 Task: Look for space in Lenbe, Haiti from 12th  August, 2023 to 15th August, 2023 for 3 adults in price range Rs.12000 to Rs.16000. Place can be entire place with 2 bedrooms having 3 beds and 1 bathroom. Property type can be house, flat, guest house. Booking option can be shelf check-in. Required host language is English.
Action: Mouse moved to (435, 59)
Screenshot: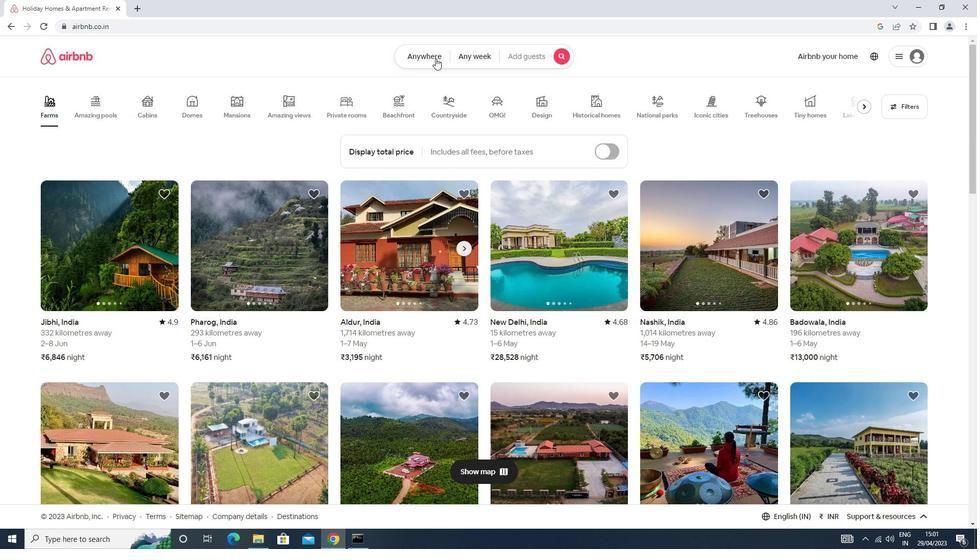 
Action: Mouse pressed left at (435, 59)
Screenshot: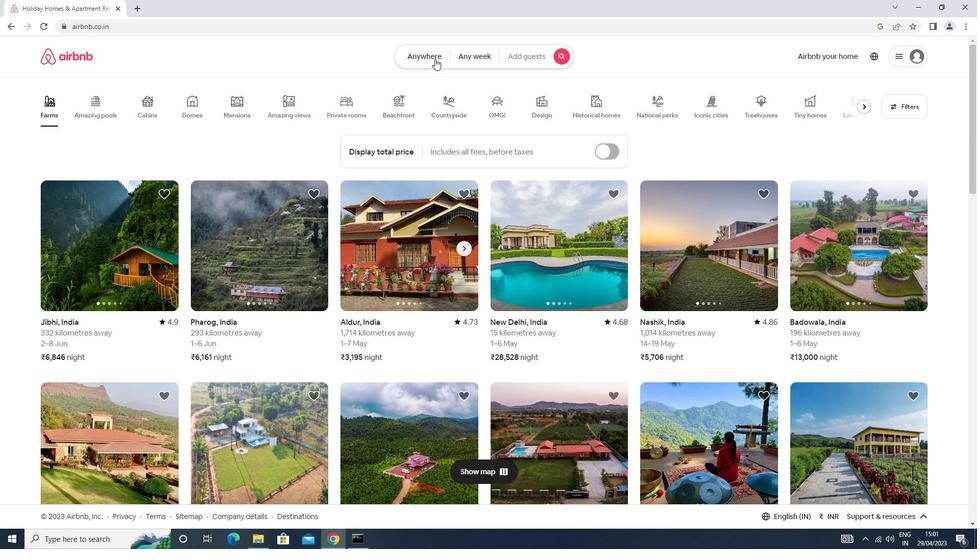 
Action: Mouse moved to (345, 100)
Screenshot: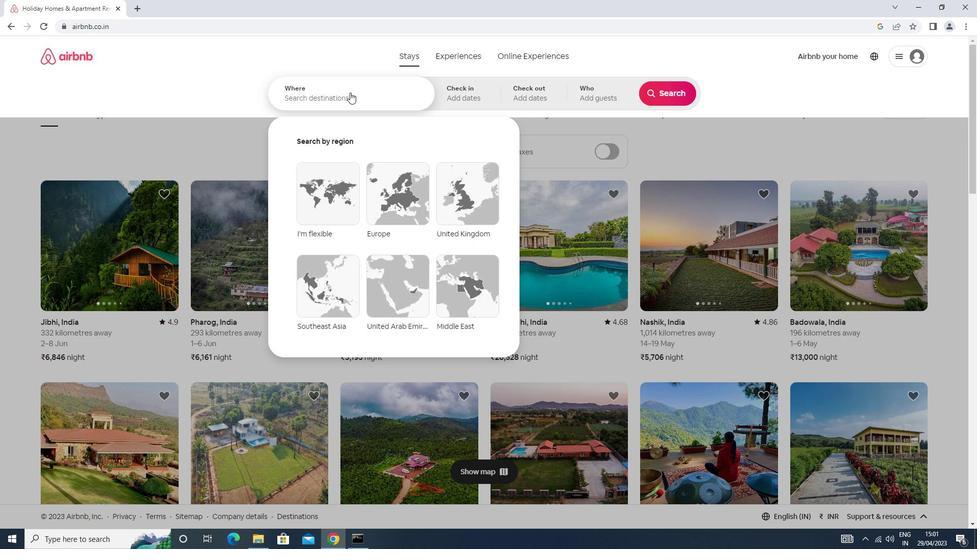 
Action: Mouse pressed left at (345, 100)
Screenshot: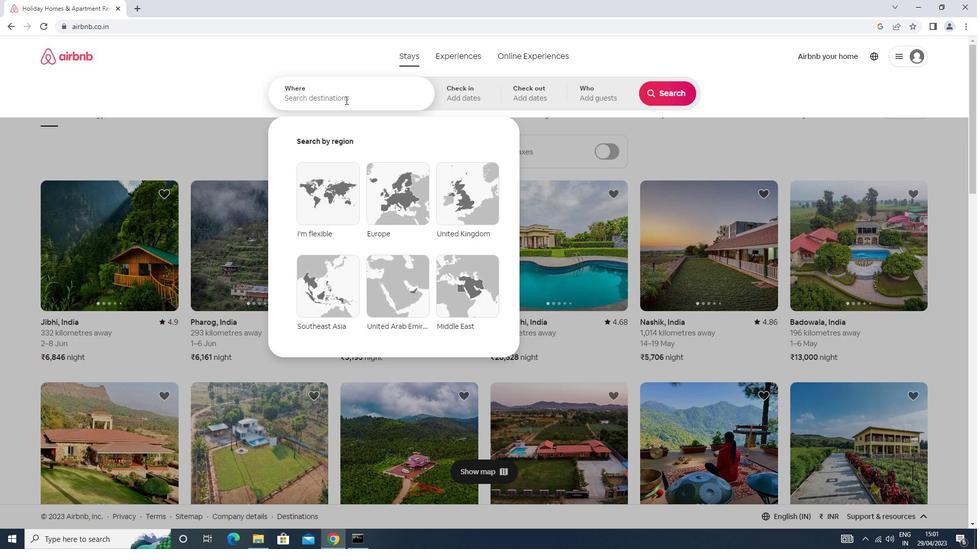 
Action: Mouse moved to (333, 96)
Screenshot: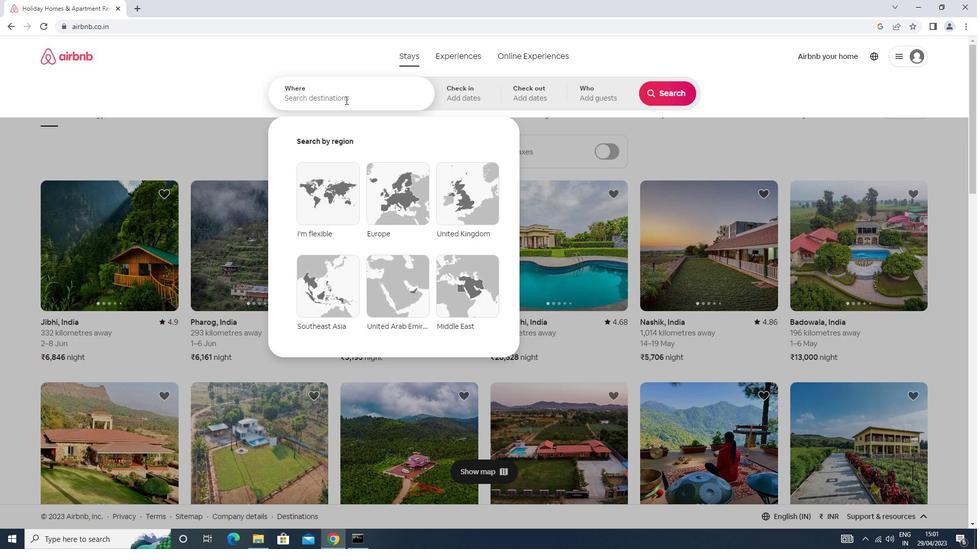 
Action: Key pressed <Key.caps_lock>l<Key.caps_lock>enbe<Key.down><Key.enter>
Screenshot: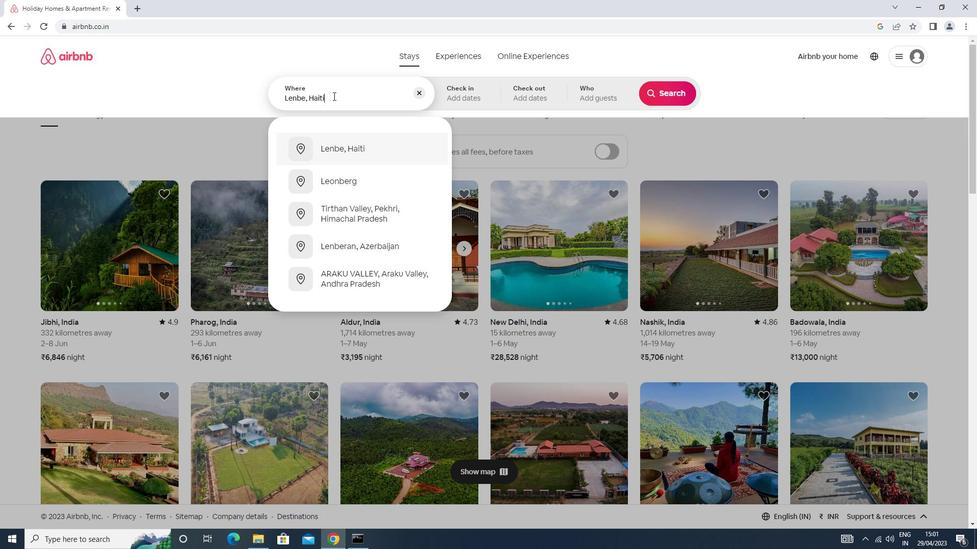 
Action: Mouse moved to (668, 178)
Screenshot: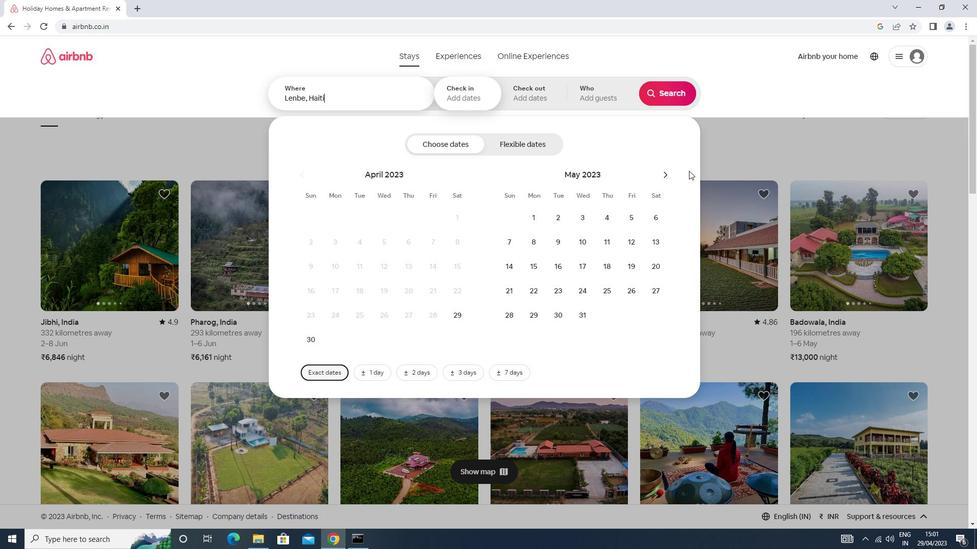 
Action: Mouse pressed left at (668, 178)
Screenshot: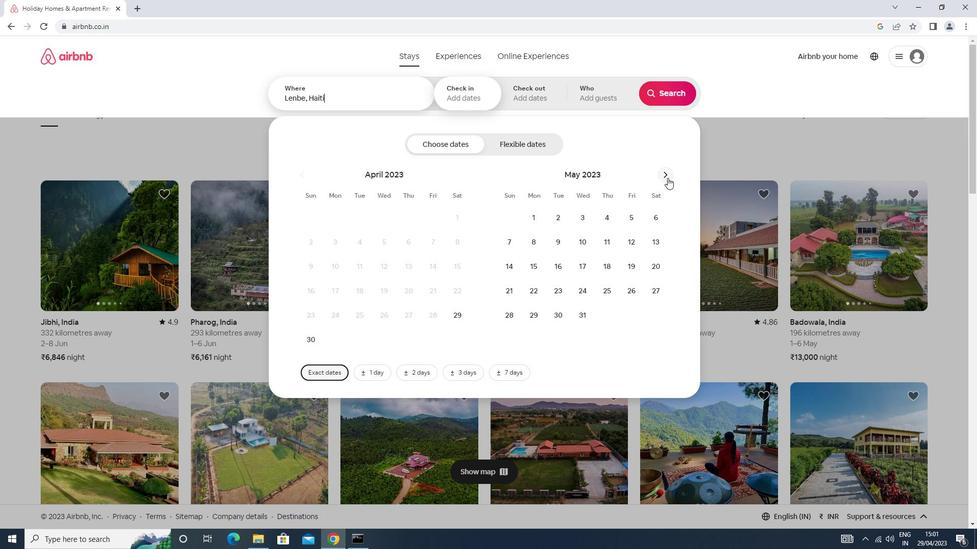 
Action: Mouse moved to (668, 176)
Screenshot: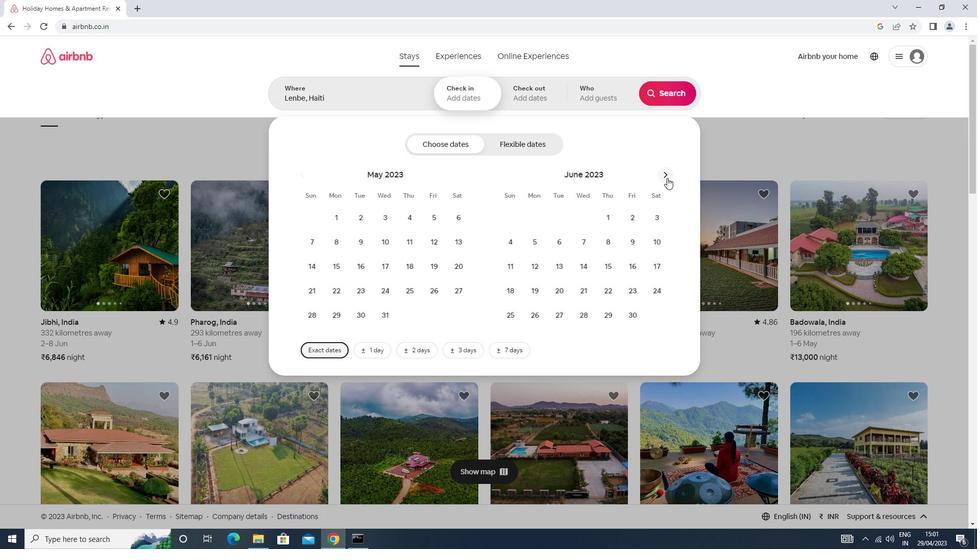 
Action: Mouse pressed left at (668, 176)
Screenshot: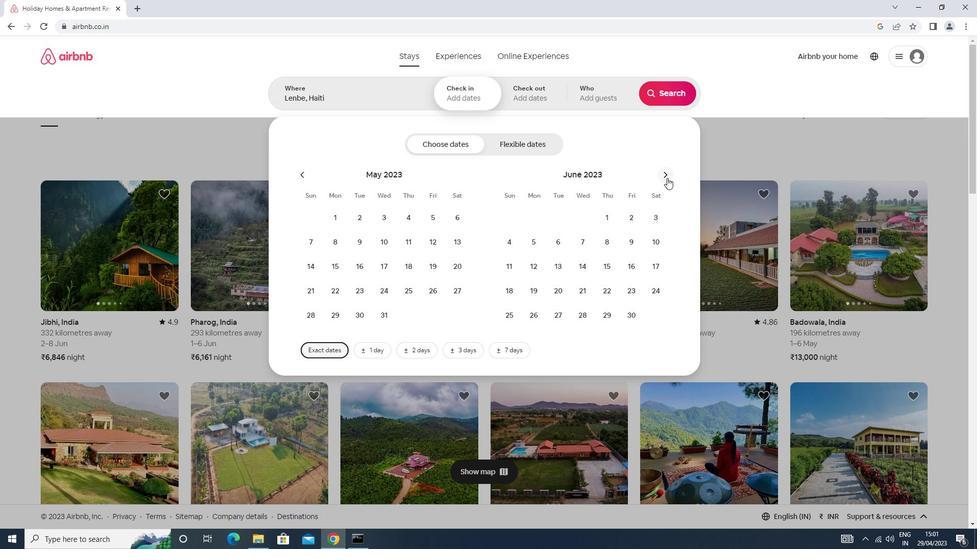 
Action: Mouse moved to (668, 176)
Screenshot: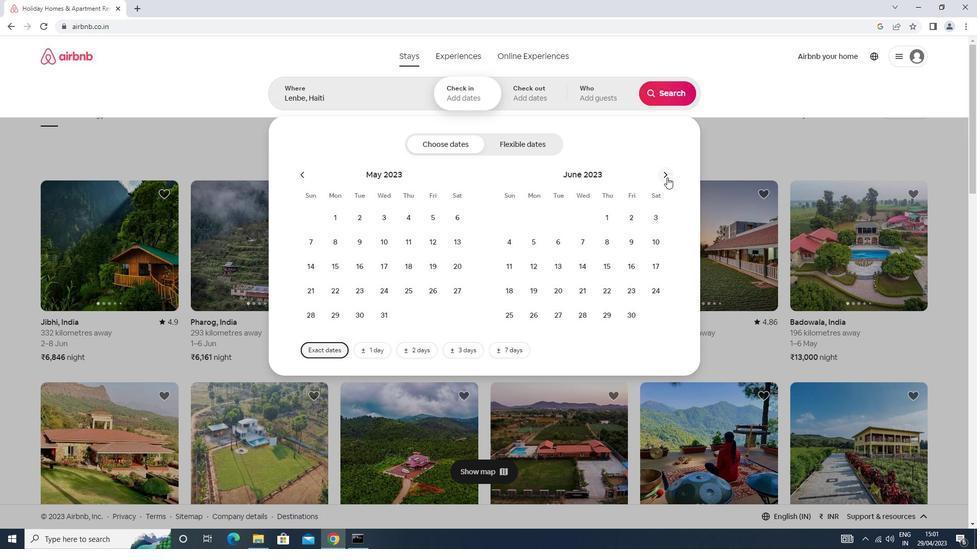 
Action: Mouse pressed left at (668, 176)
Screenshot: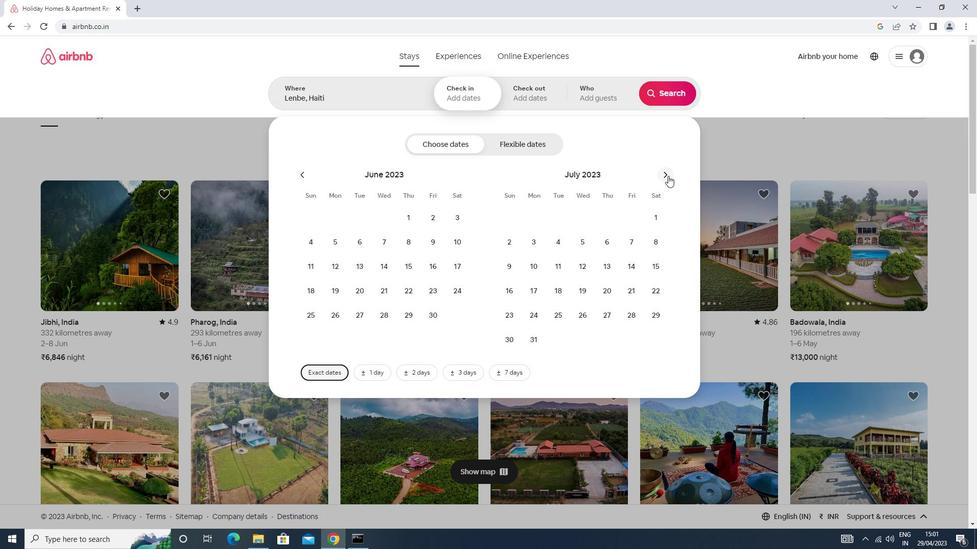 
Action: Mouse moved to (658, 236)
Screenshot: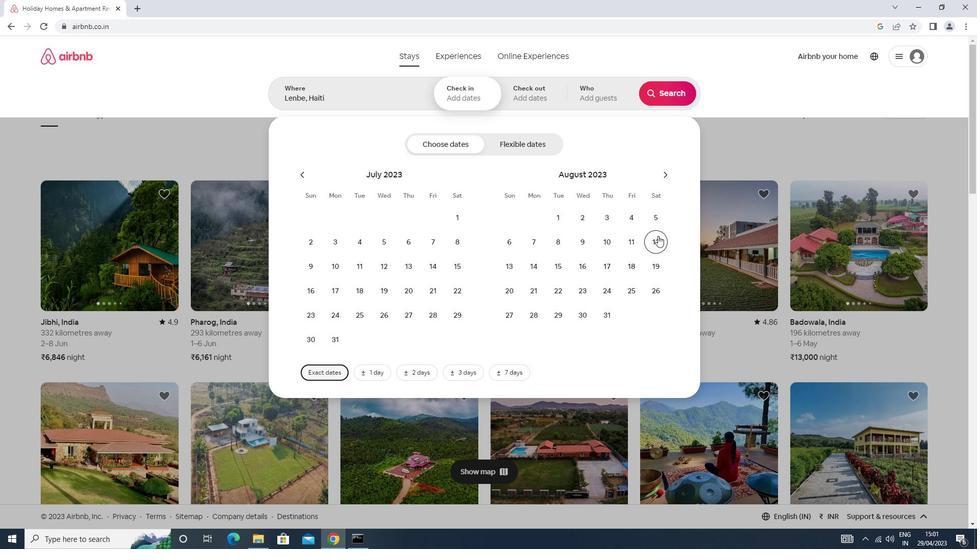 
Action: Mouse pressed left at (658, 236)
Screenshot: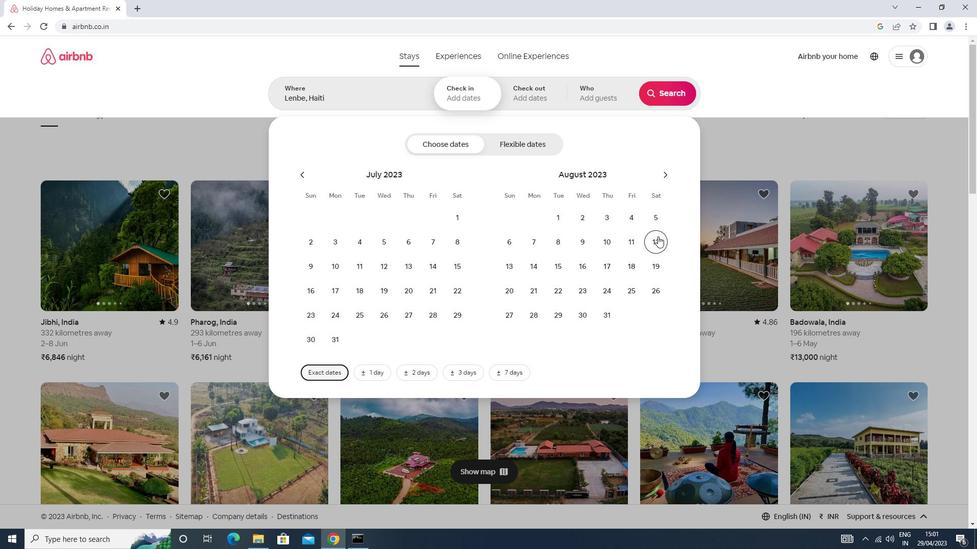 
Action: Mouse moved to (565, 261)
Screenshot: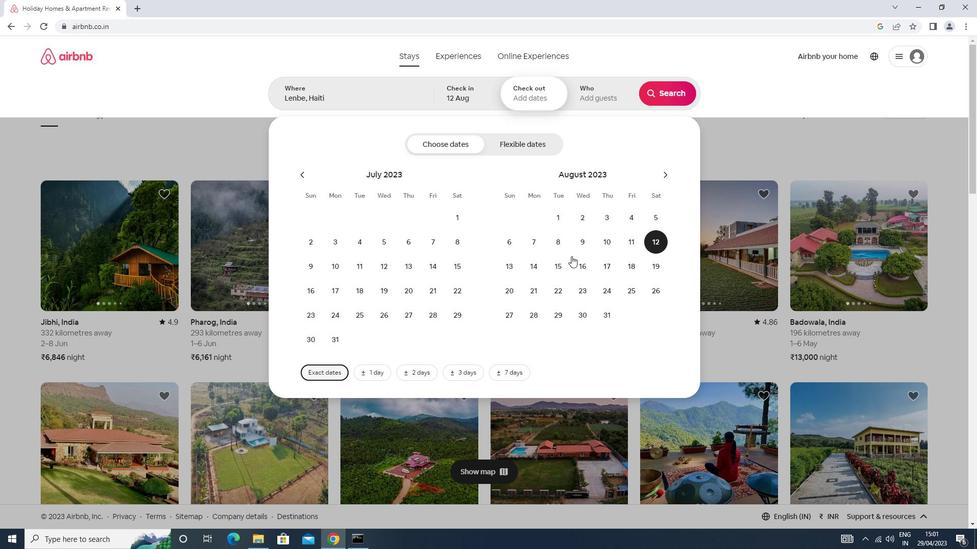 
Action: Mouse pressed left at (565, 261)
Screenshot: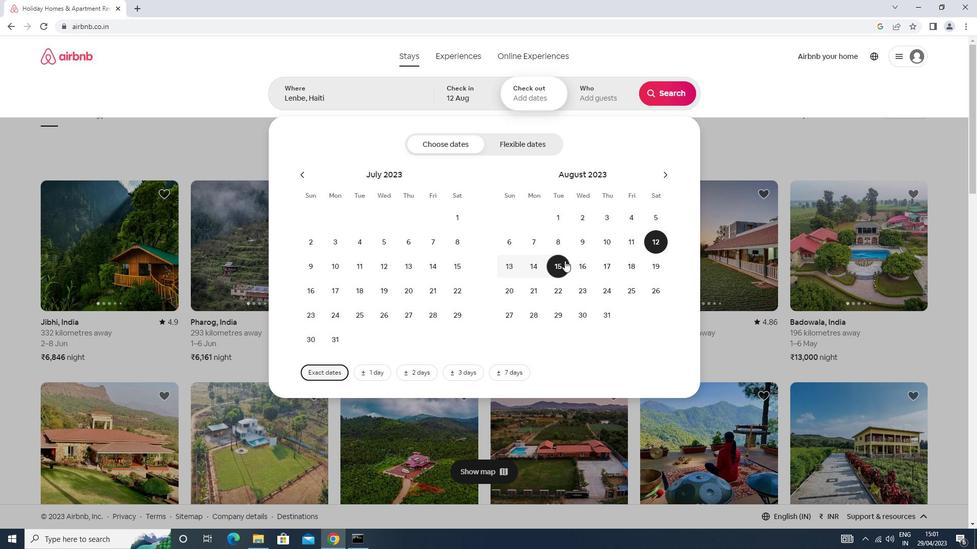 
Action: Mouse moved to (611, 100)
Screenshot: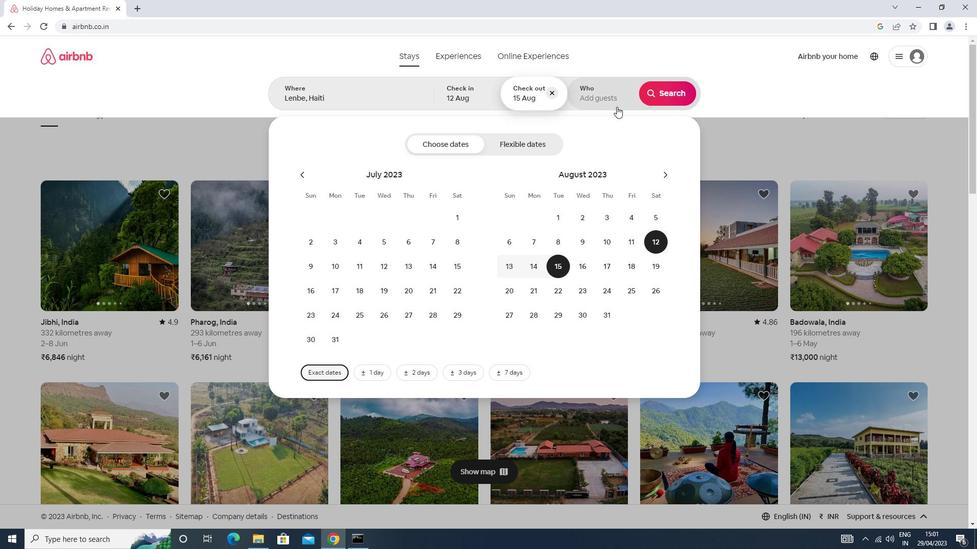 
Action: Mouse pressed left at (611, 100)
Screenshot: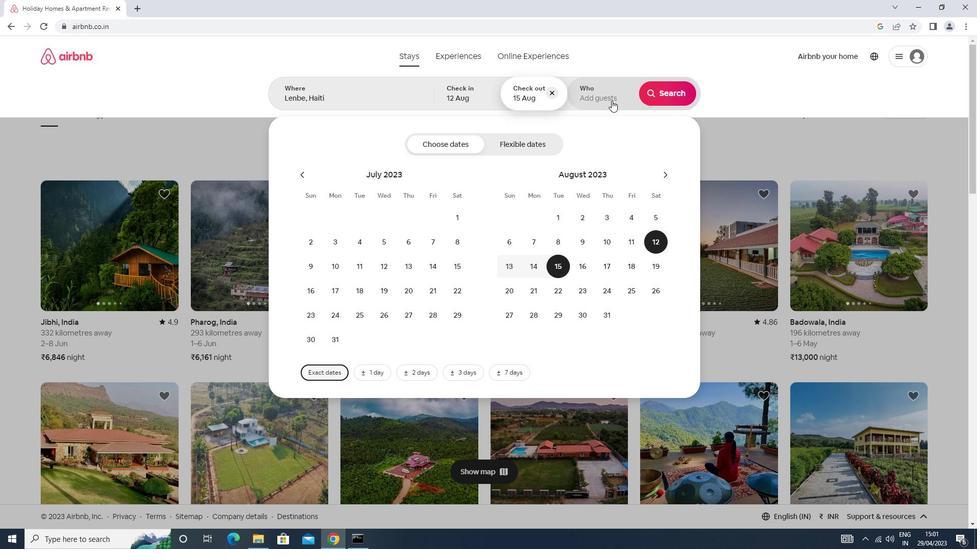 
Action: Mouse moved to (667, 149)
Screenshot: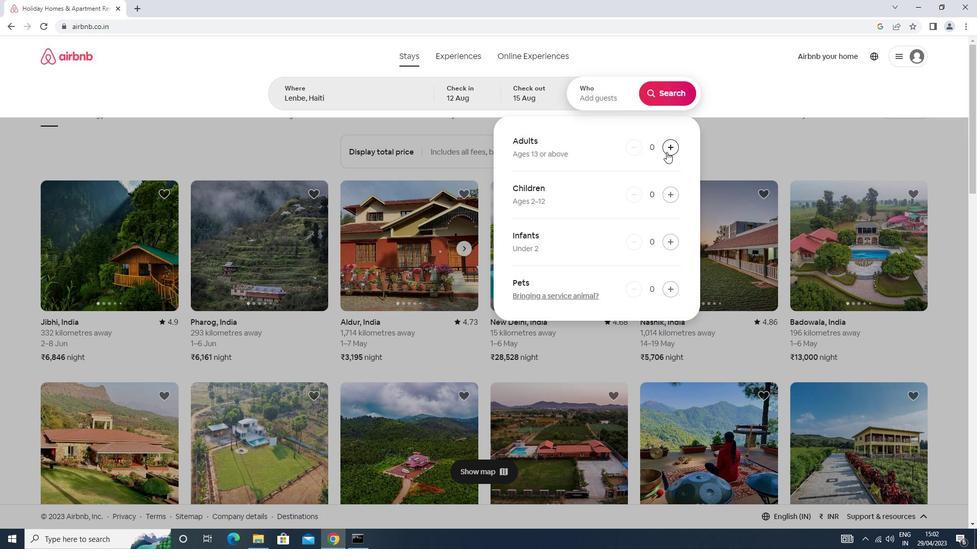 
Action: Mouse pressed left at (667, 149)
Screenshot: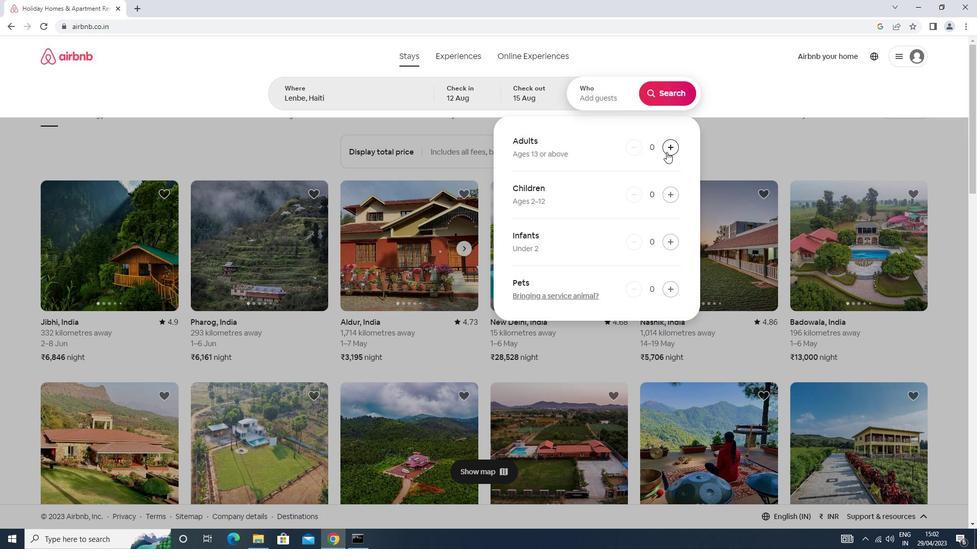 
Action: Mouse moved to (667, 149)
Screenshot: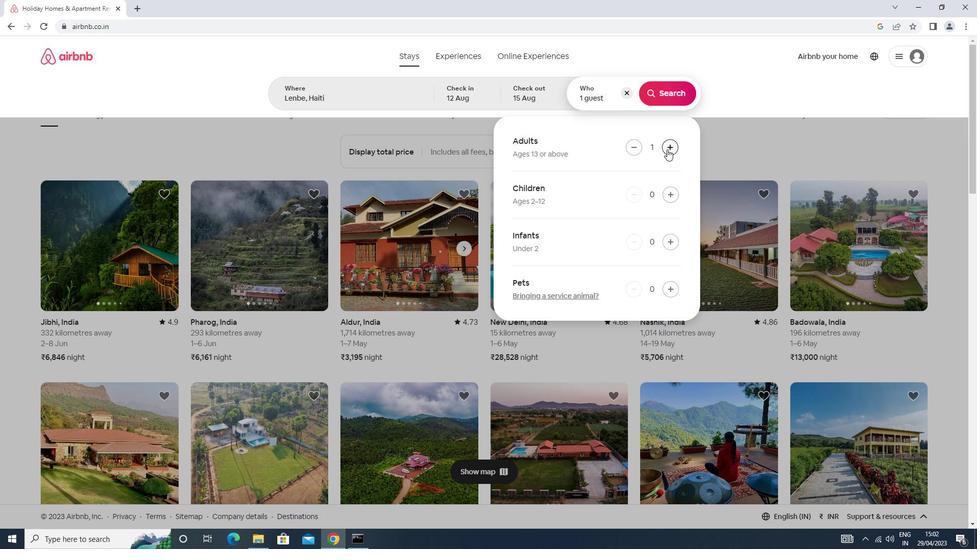 
Action: Mouse pressed left at (667, 149)
Screenshot: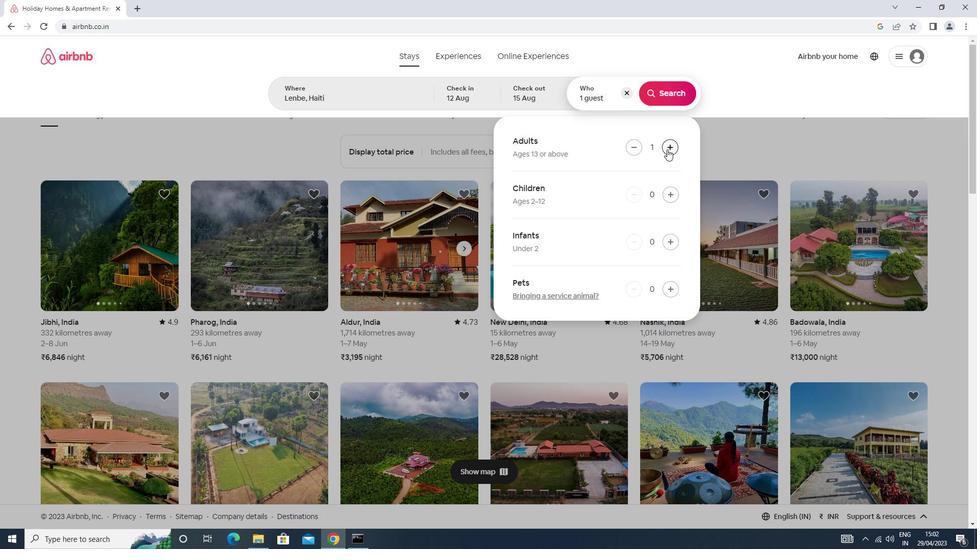 
Action: Mouse moved to (668, 149)
Screenshot: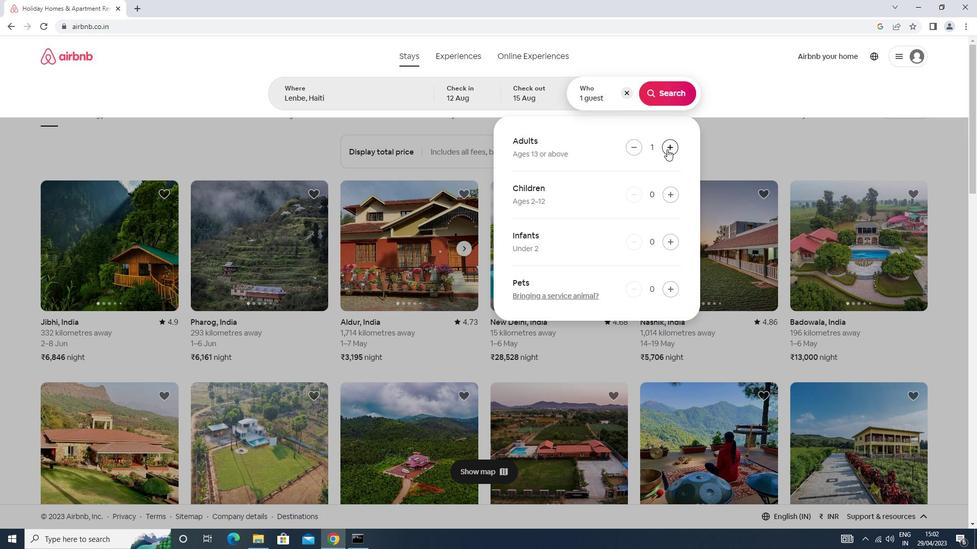 
Action: Mouse pressed left at (668, 149)
Screenshot: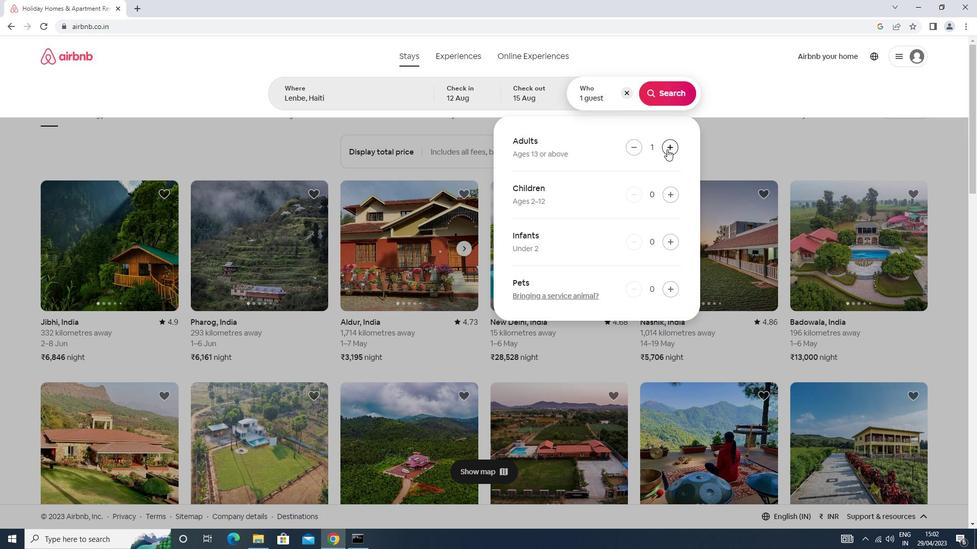 
Action: Mouse moved to (675, 92)
Screenshot: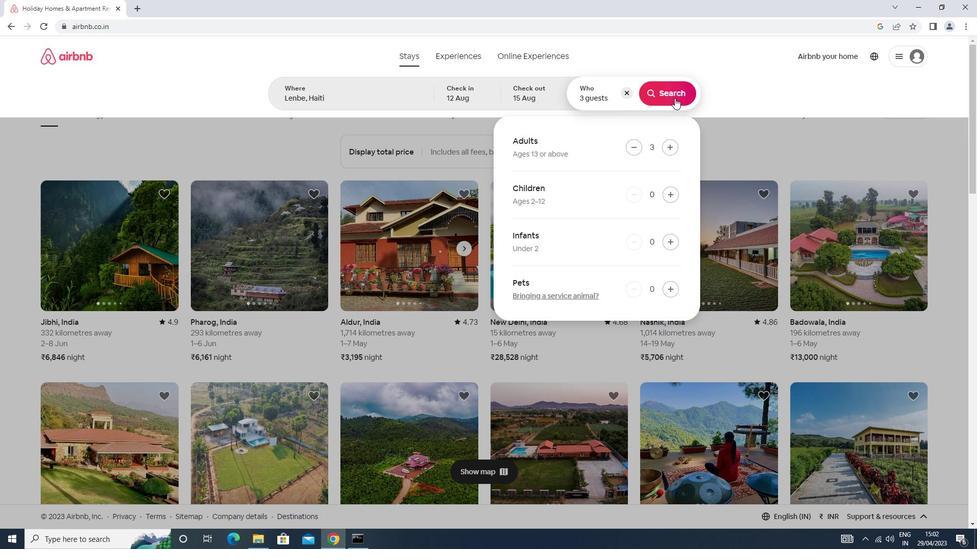 
Action: Mouse pressed left at (675, 92)
Screenshot: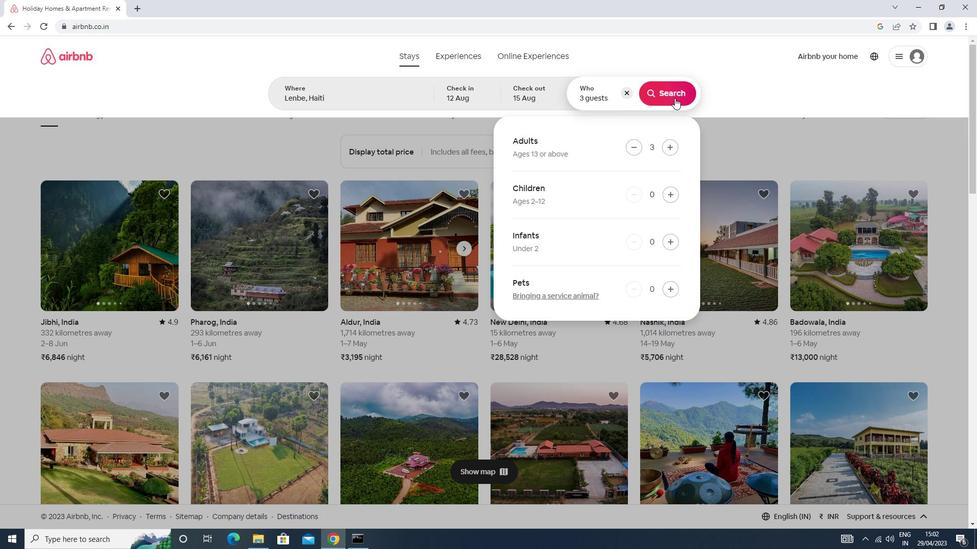 
Action: Mouse moved to (932, 93)
Screenshot: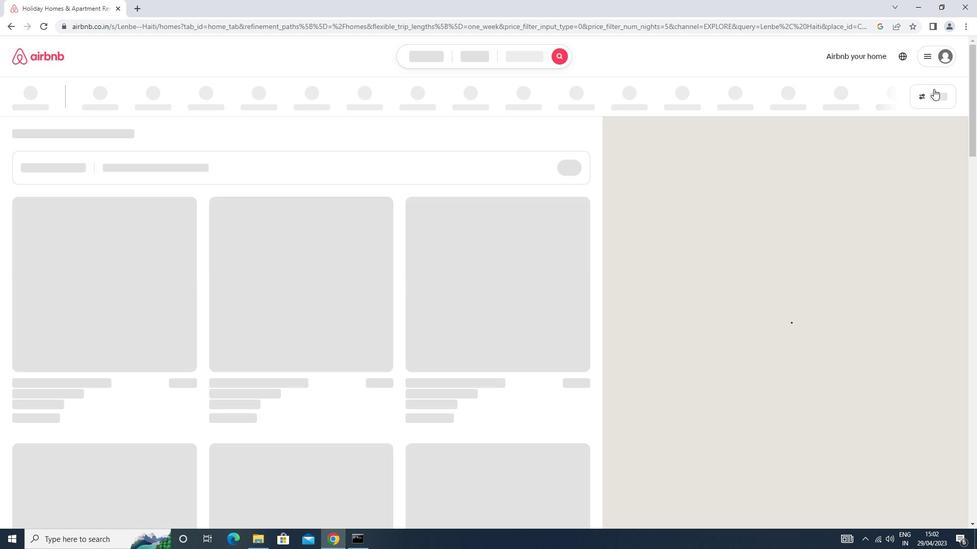 
Action: Mouse pressed left at (932, 93)
Screenshot: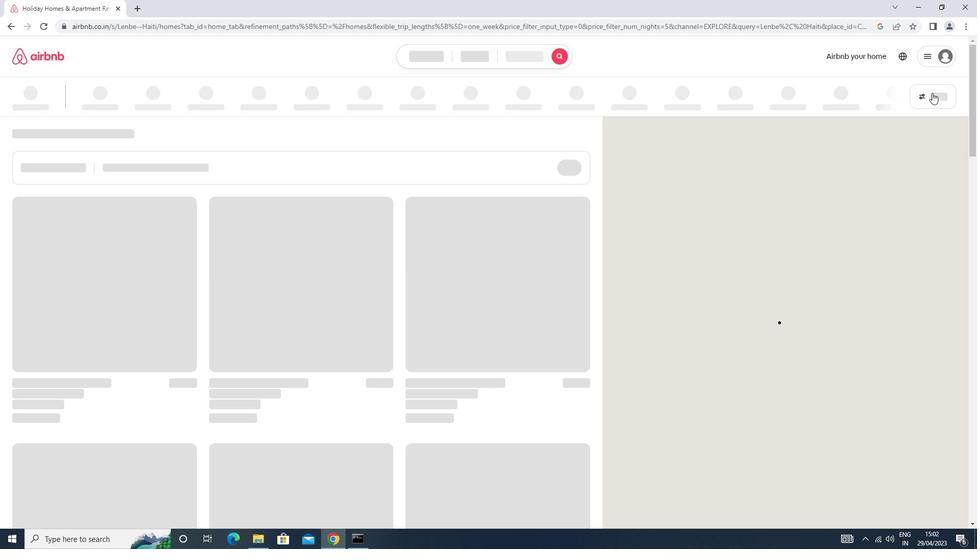 
Action: Mouse moved to (421, 231)
Screenshot: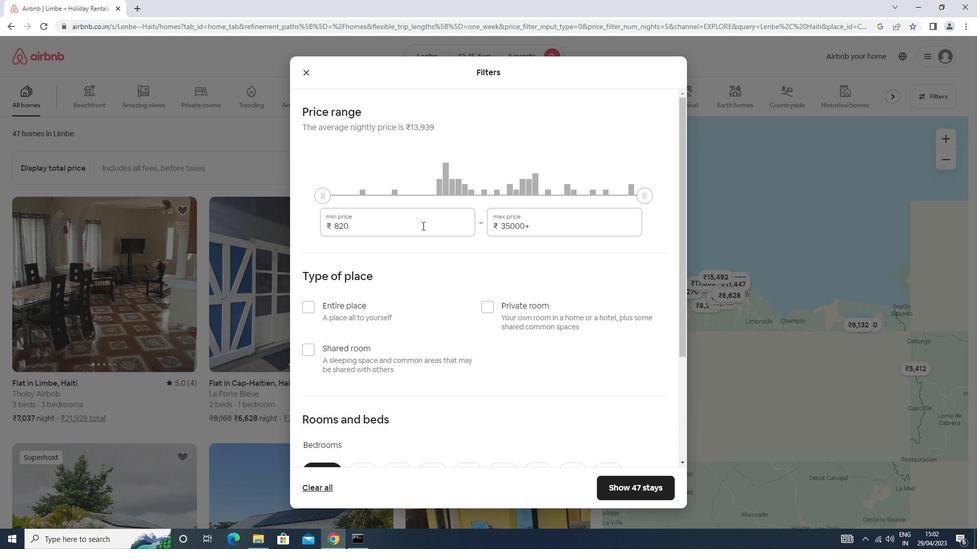 
Action: Mouse pressed left at (421, 231)
Screenshot: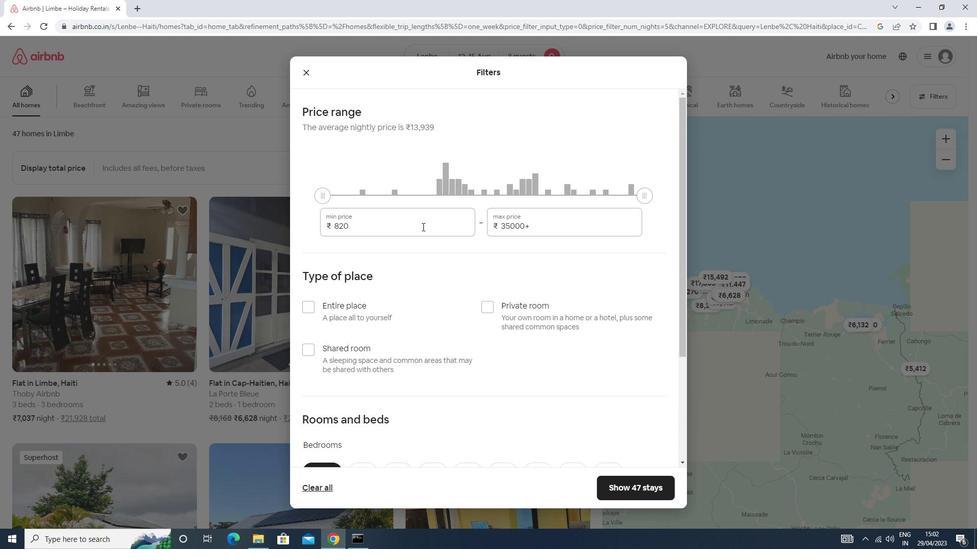 
Action: Mouse moved to (421, 231)
Screenshot: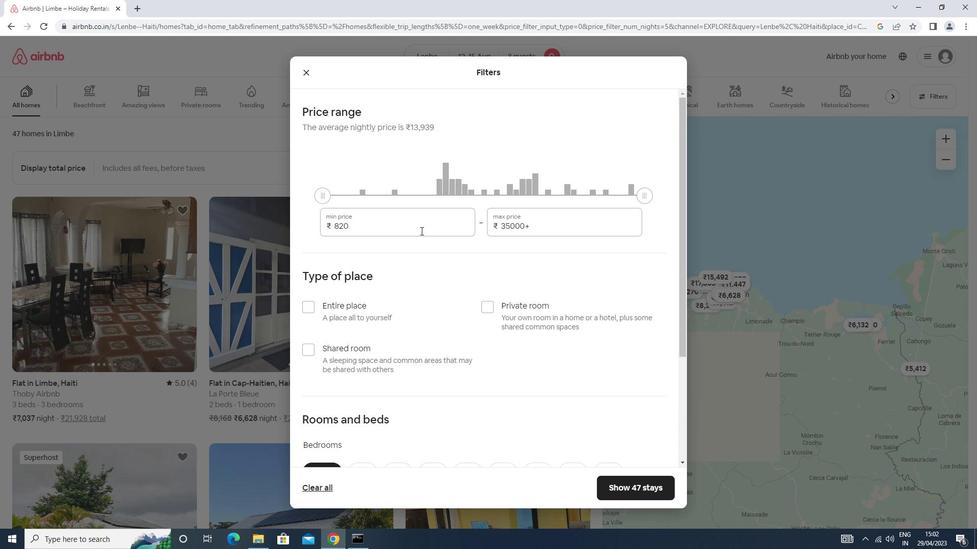 
Action: Key pressed <Key.backspace><Key.backspace><Key.backspace><Key.backspace><Key.backspace><Key.backspace><Key.backspace><Key.backspace><Key.backspace><Key.backspace><Key.backspace><Key.backspace><Key.backspace><Key.backspace><Key.backspace><Key.backspace><Key.backspace><Key.backspace>12000<Key.tab><Key.caps_lock>16000
Screenshot: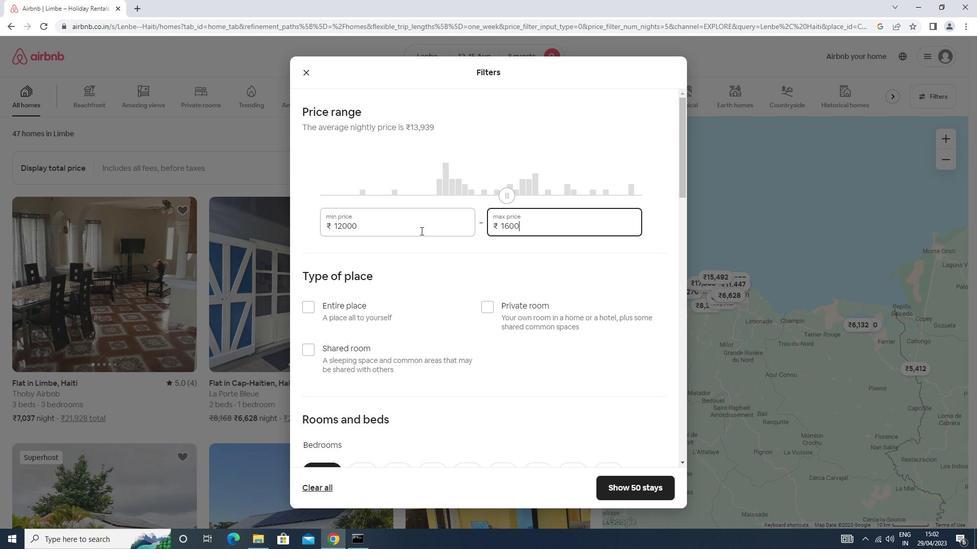 
Action: Mouse moved to (407, 238)
Screenshot: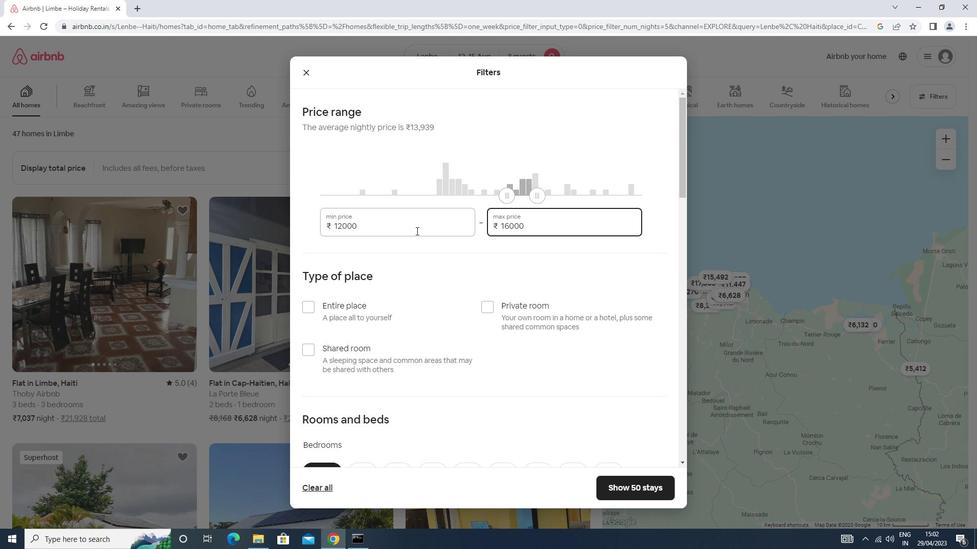 
Action: Mouse scrolled (407, 237) with delta (0, 0)
Screenshot: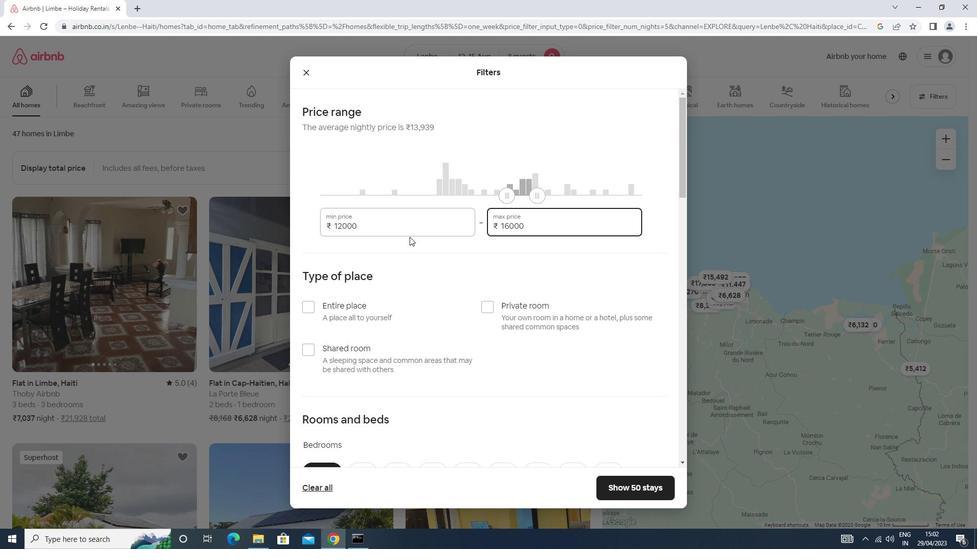 
Action: Mouse moved to (324, 256)
Screenshot: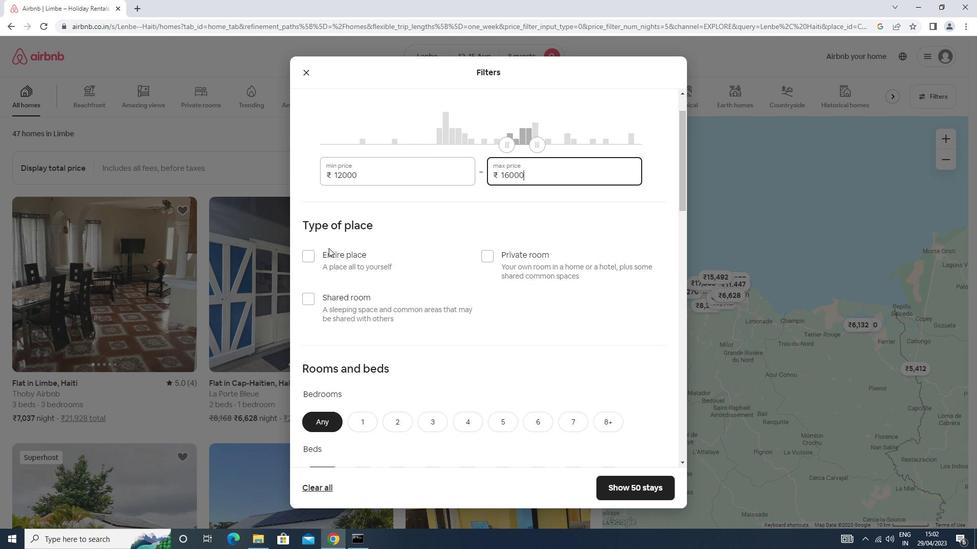 
Action: Mouse pressed left at (324, 256)
Screenshot: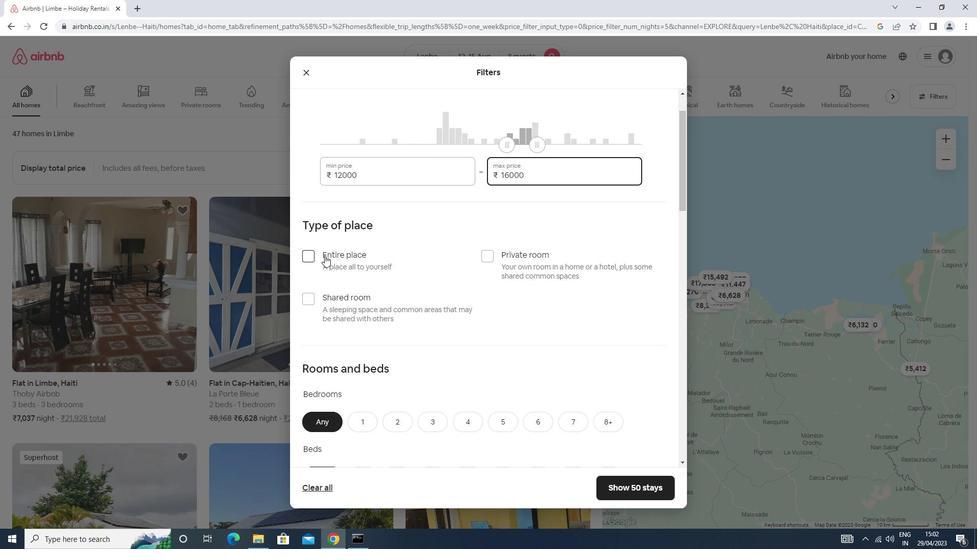 
Action: Mouse moved to (336, 260)
Screenshot: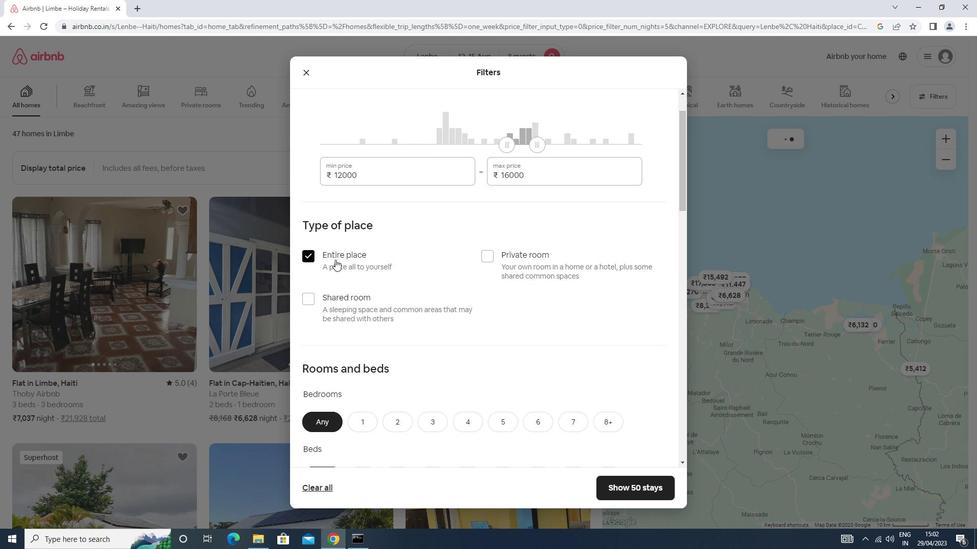 
Action: Mouse scrolled (336, 260) with delta (0, 0)
Screenshot: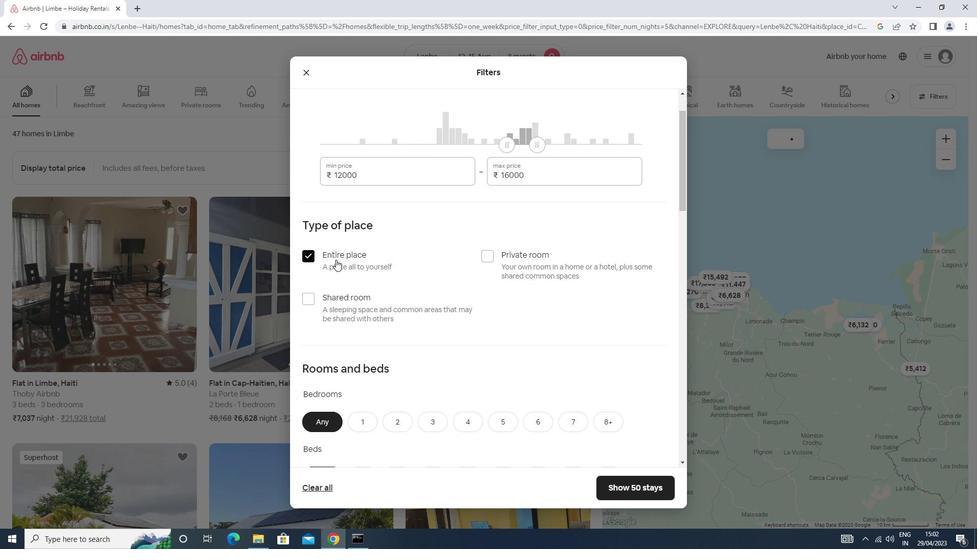 
Action: Mouse scrolled (336, 260) with delta (0, 0)
Screenshot: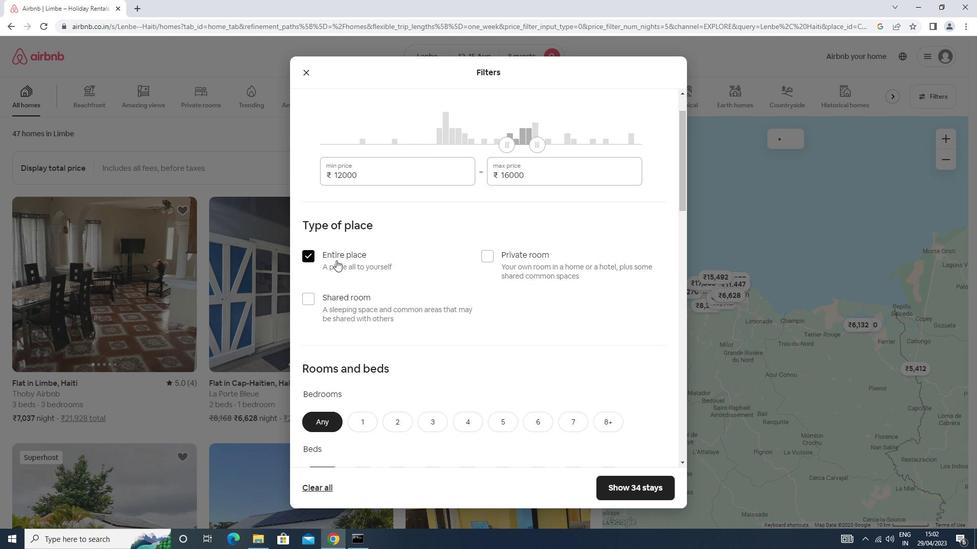 
Action: Mouse moved to (394, 317)
Screenshot: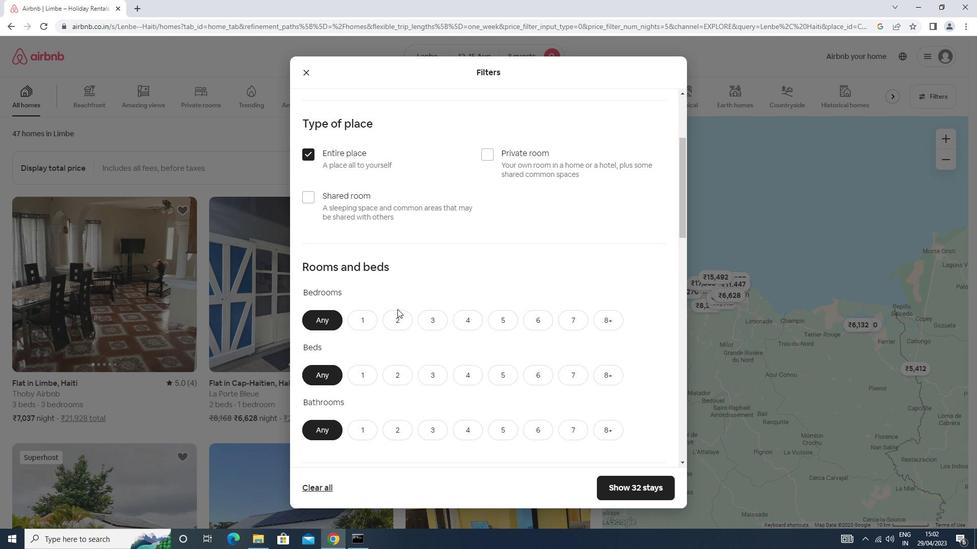 
Action: Mouse pressed left at (394, 317)
Screenshot: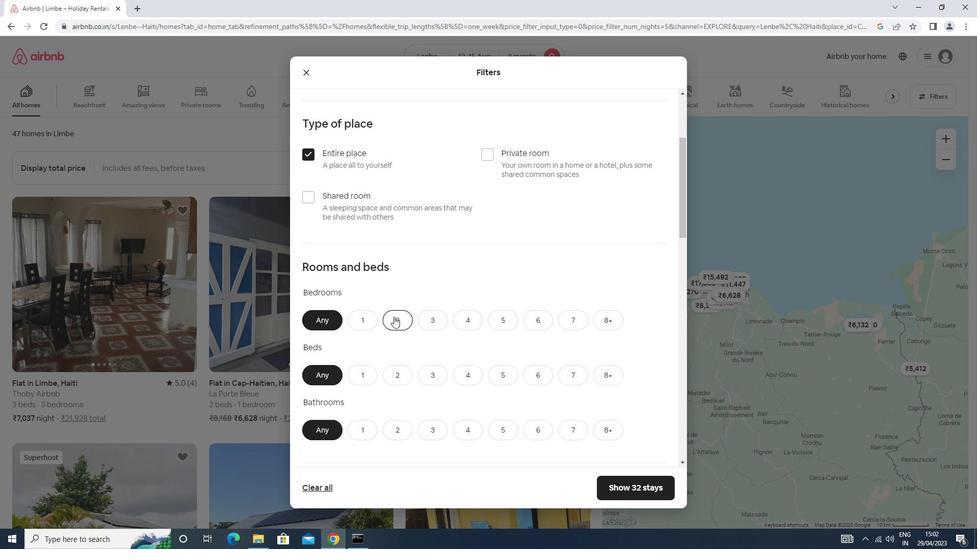 
Action: Mouse moved to (438, 375)
Screenshot: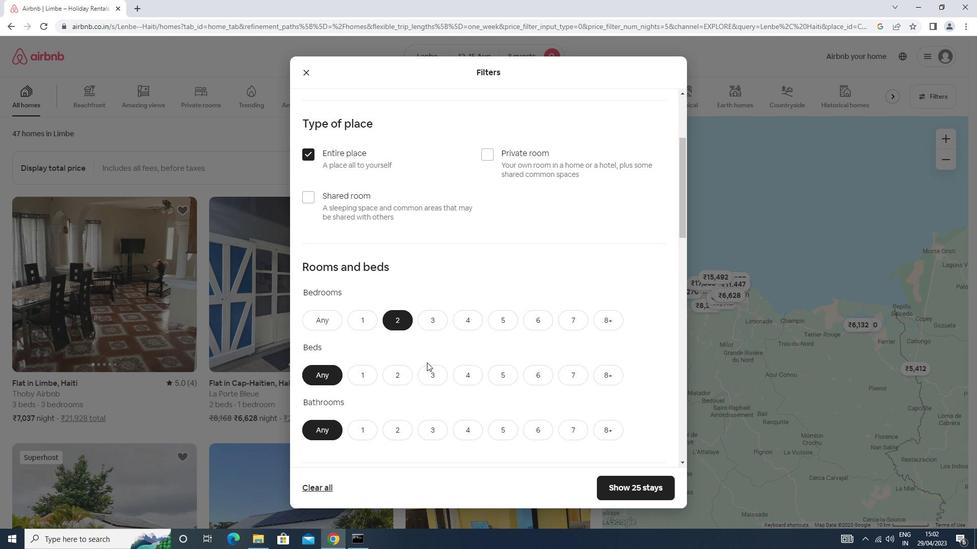 
Action: Mouse pressed left at (438, 375)
Screenshot: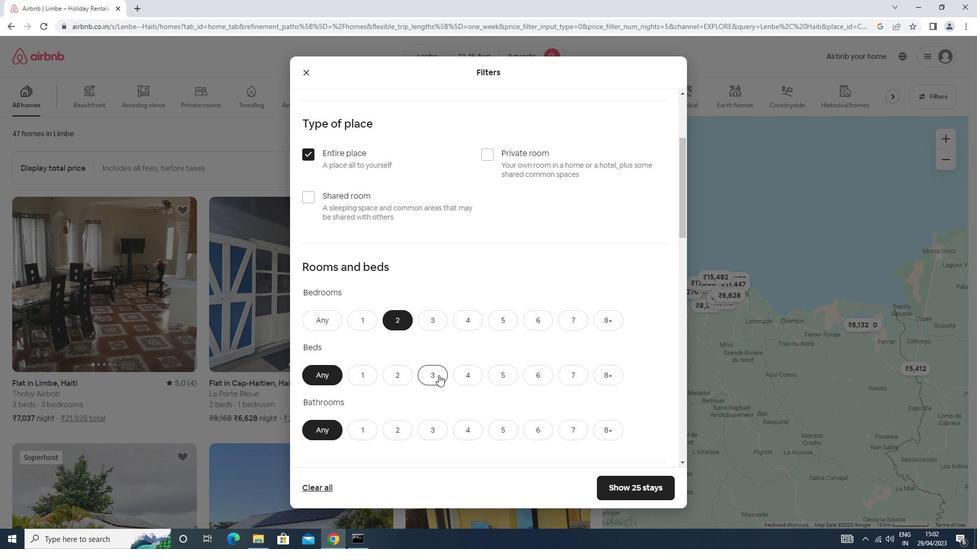 
Action: Mouse moved to (425, 379)
Screenshot: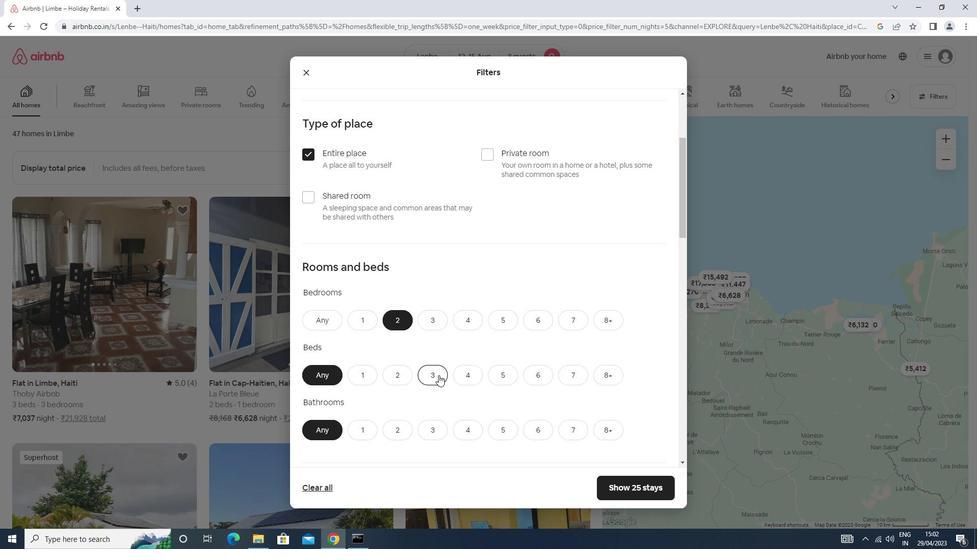 
Action: Mouse scrolled (425, 378) with delta (0, 0)
Screenshot: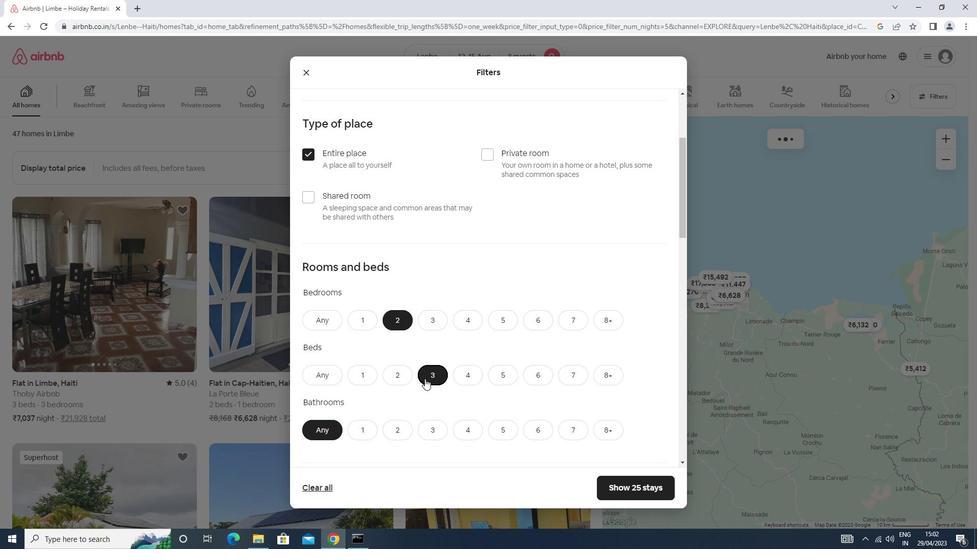 
Action: Mouse moved to (362, 376)
Screenshot: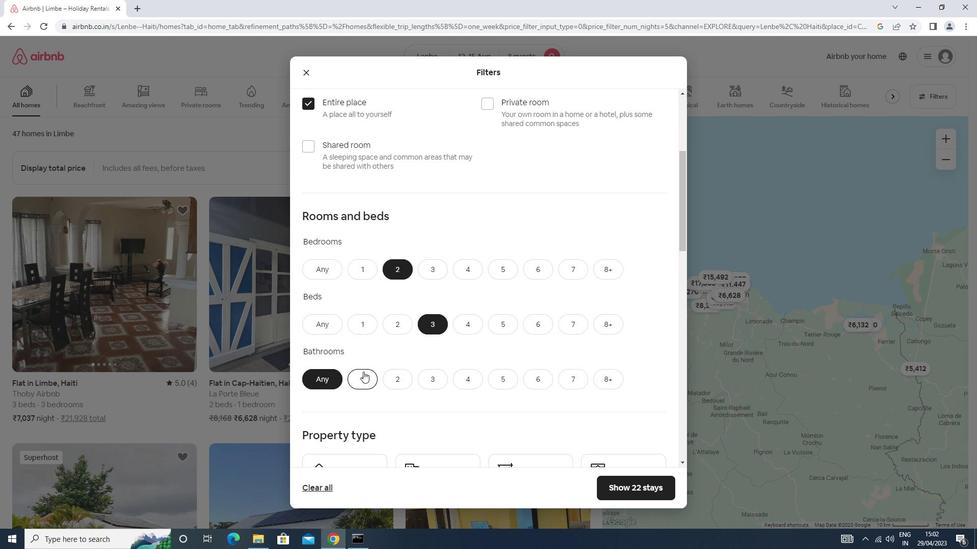 
Action: Mouse pressed left at (362, 376)
Screenshot: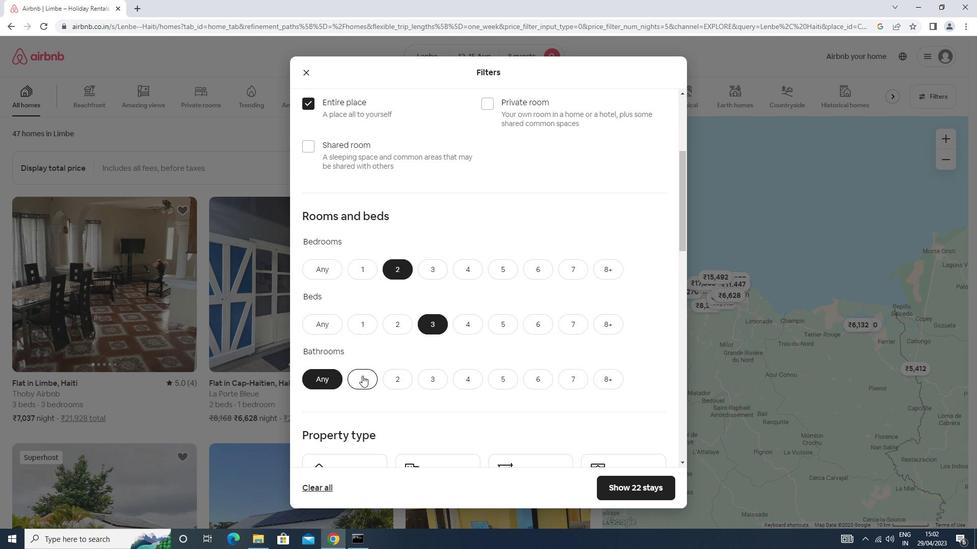 
Action: Mouse moved to (366, 377)
Screenshot: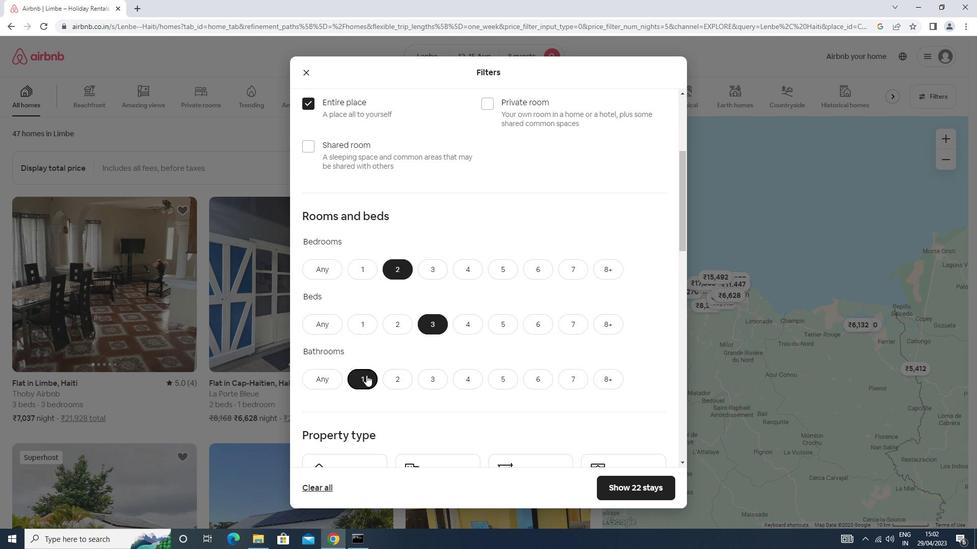 
Action: Mouse scrolled (366, 376) with delta (0, 0)
Screenshot: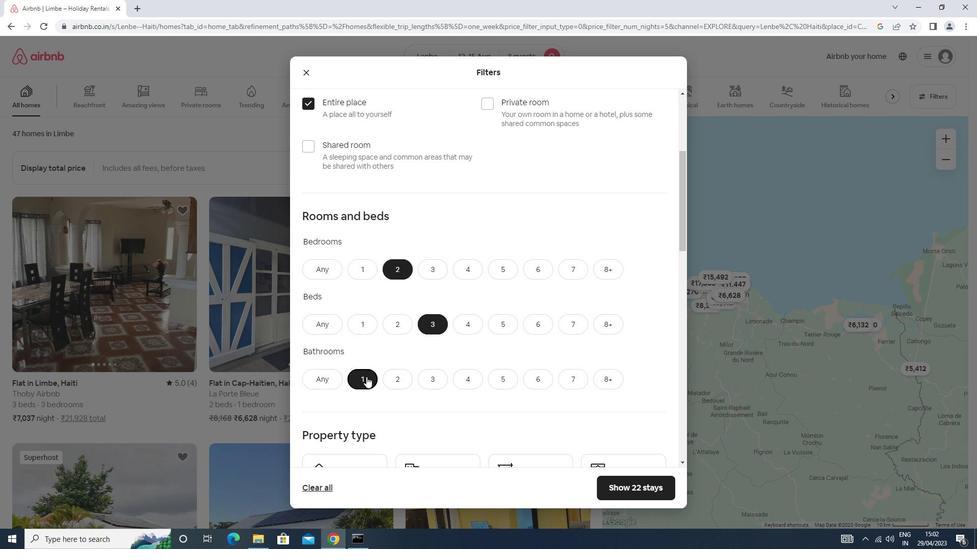 
Action: Mouse scrolled (366, 376) with delta (0, 0)
Screenshot: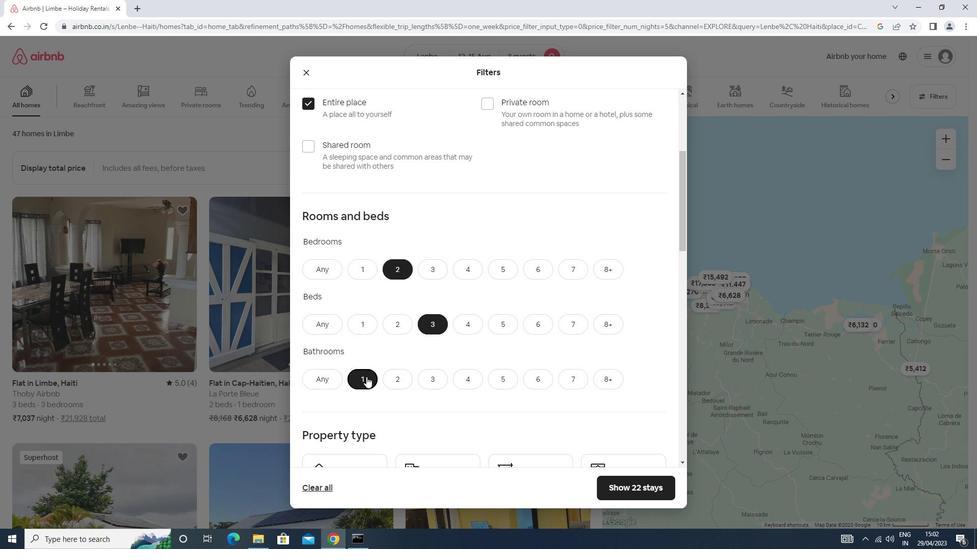 
Action: Mouse moved to (365, 377)
Screenshot: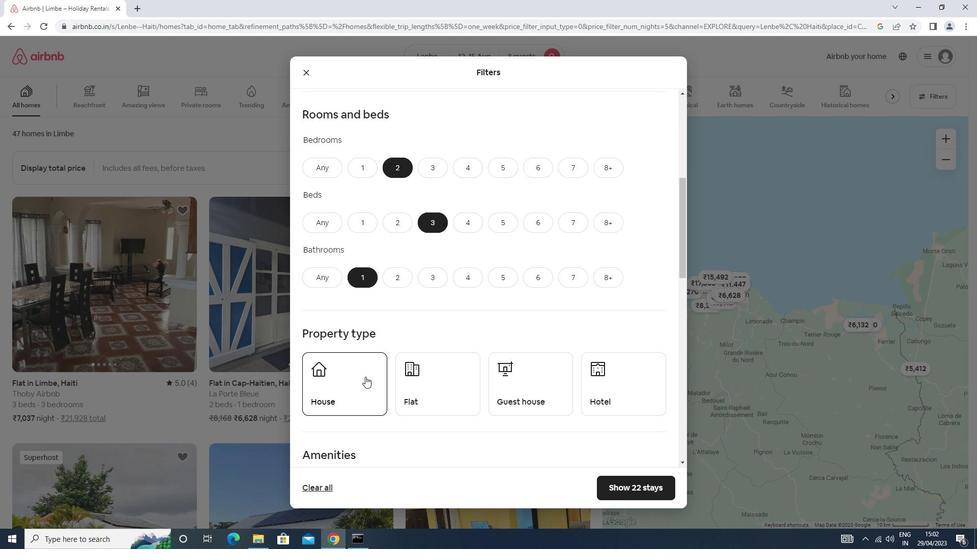 
Action: Mouse pressed left at (365, 377)
Screenshot: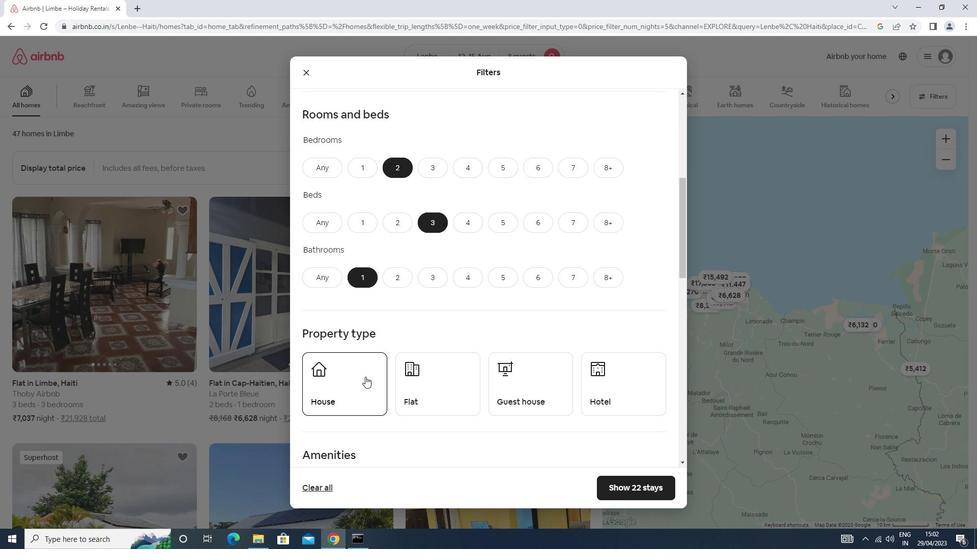 
Action: Mouse moved to (420, 394)
Screenshot: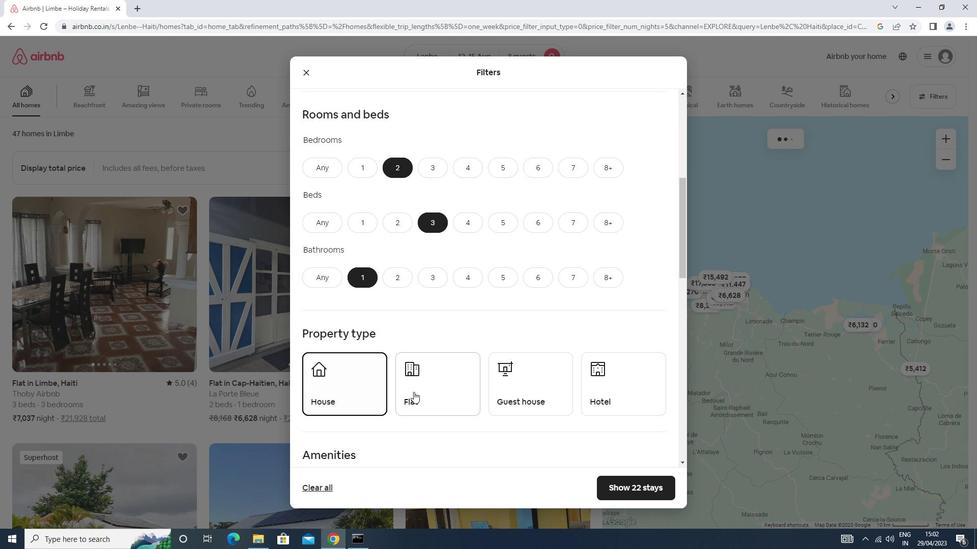 
Action: Mouse pressed left at (420, 394)
Screenshot: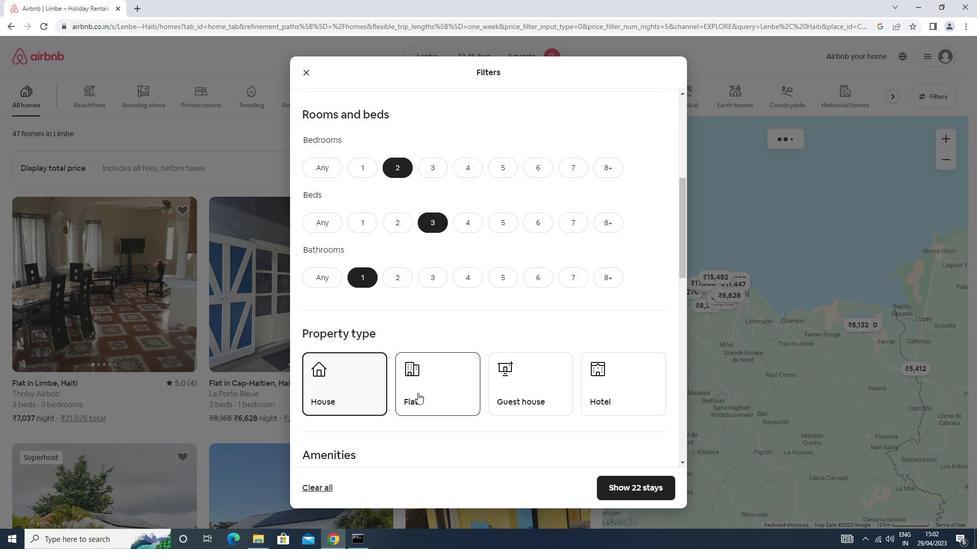 
Action: Mouse moved to (540, 397)
Screenshot: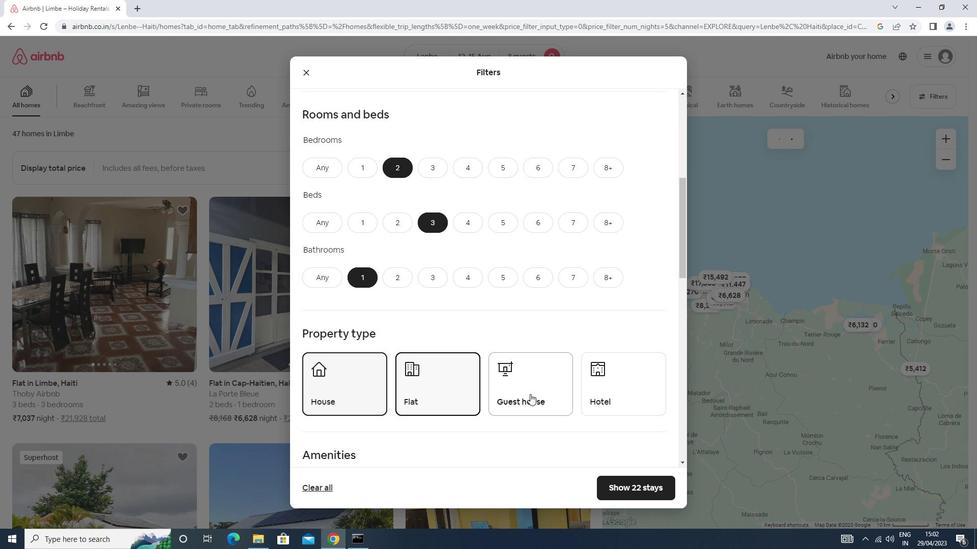 
Action: Mouse pressed left at (540, 397)
Screenshot: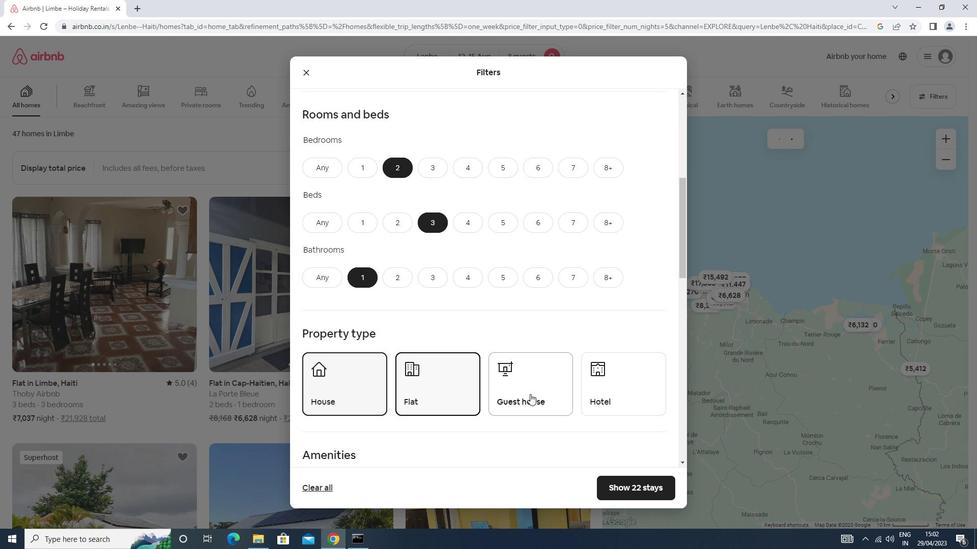 
Action: Mouse moved to (533, 399)
Screenshot: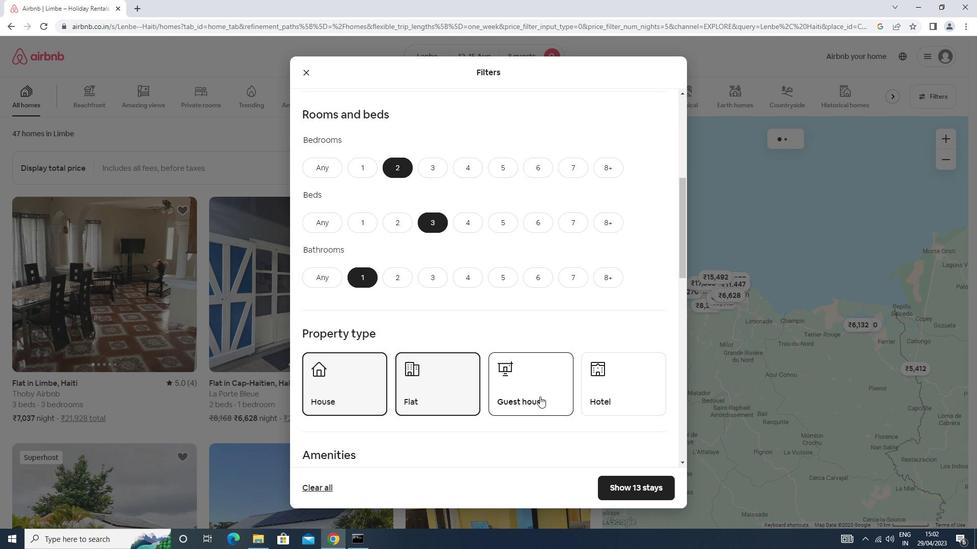 
Action: Mouse scrolled (533, 399) with delta (0, 0)
Screenshot: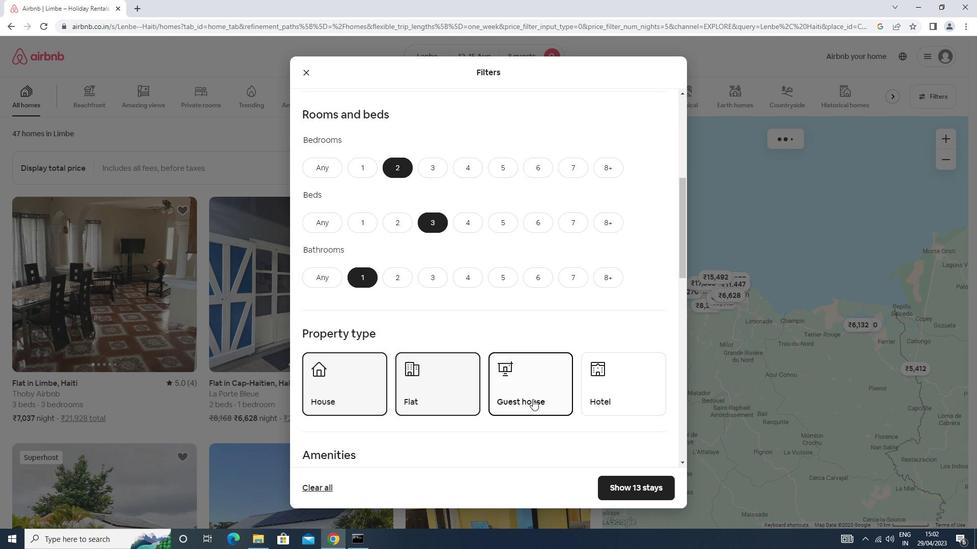 
Action: Mouse scrolled (533, 399) with delta (0, 0)
Screenshot: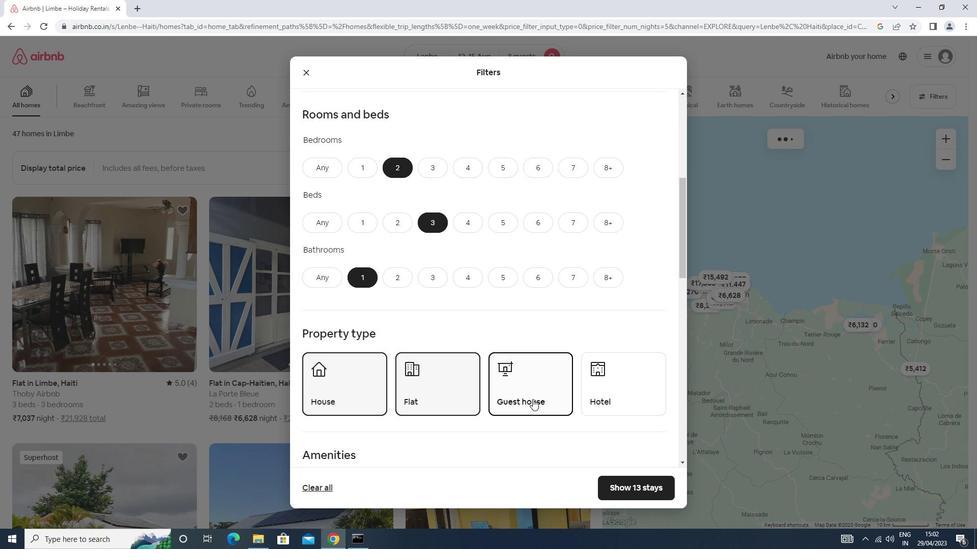 
Action: Mouse scrolled (533, 399) with delta (0, 0)
Screenshot: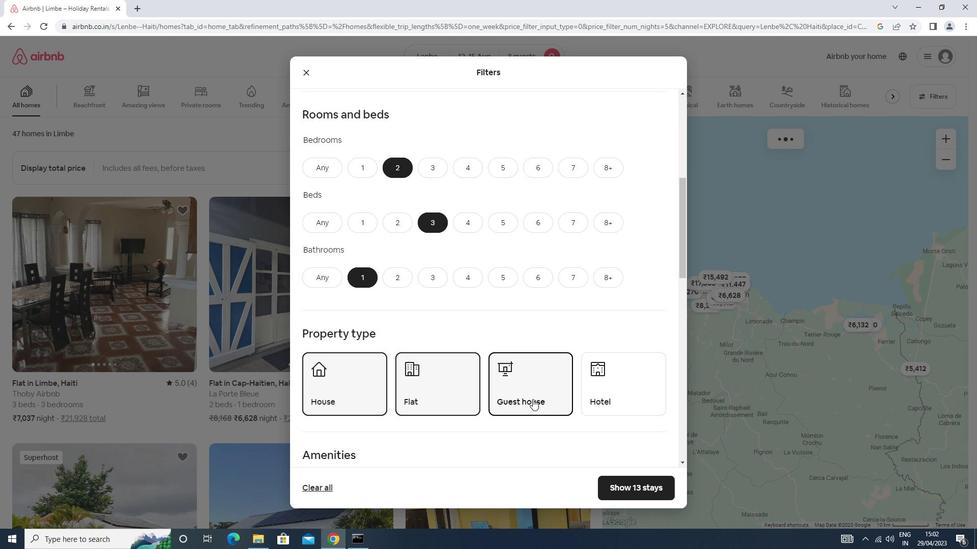 
Action: Mouse moved to (532, 399)
Screenshot: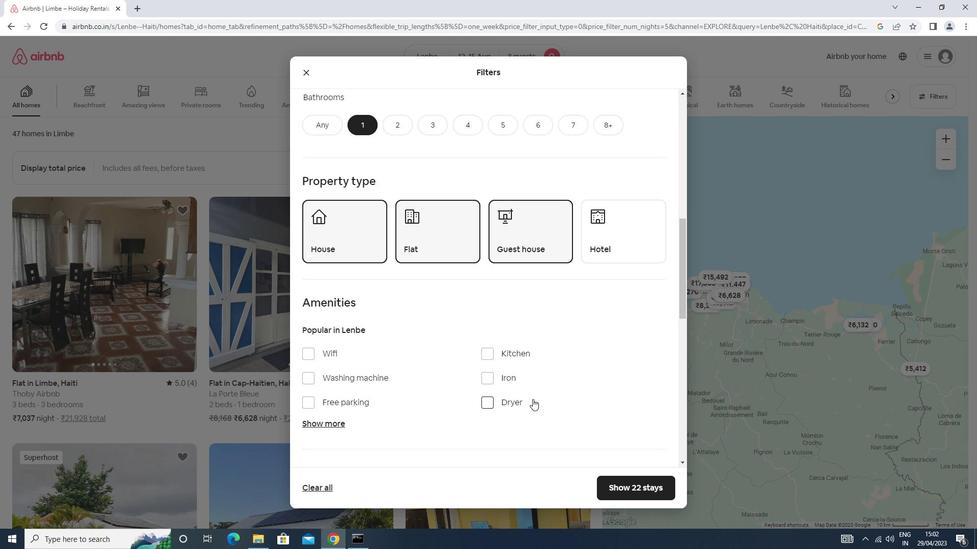 
Action: Mouse scrolled (532, 399) with delta (0, 0)
Screenshot: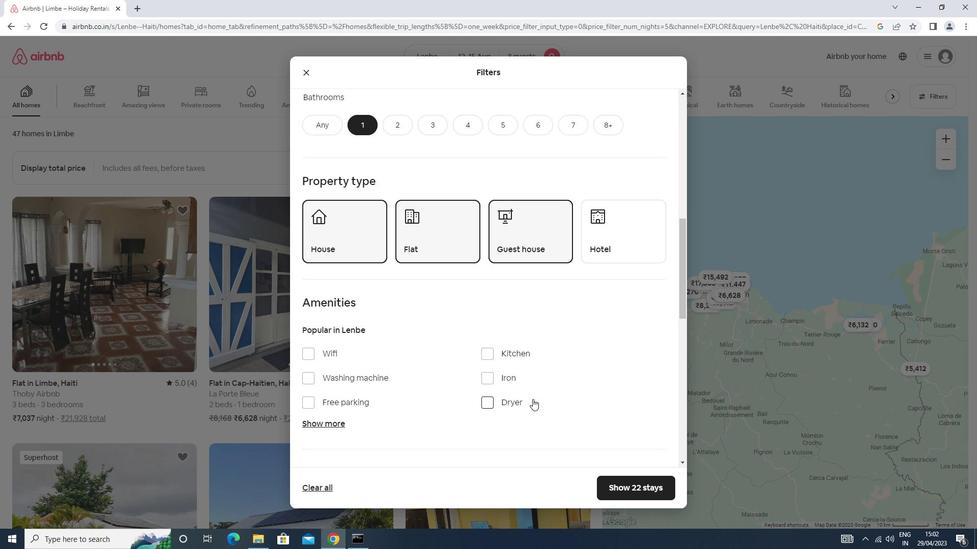 
Action: Mouse scrolled (532, 399) with delta (0, 0)
Screenshot: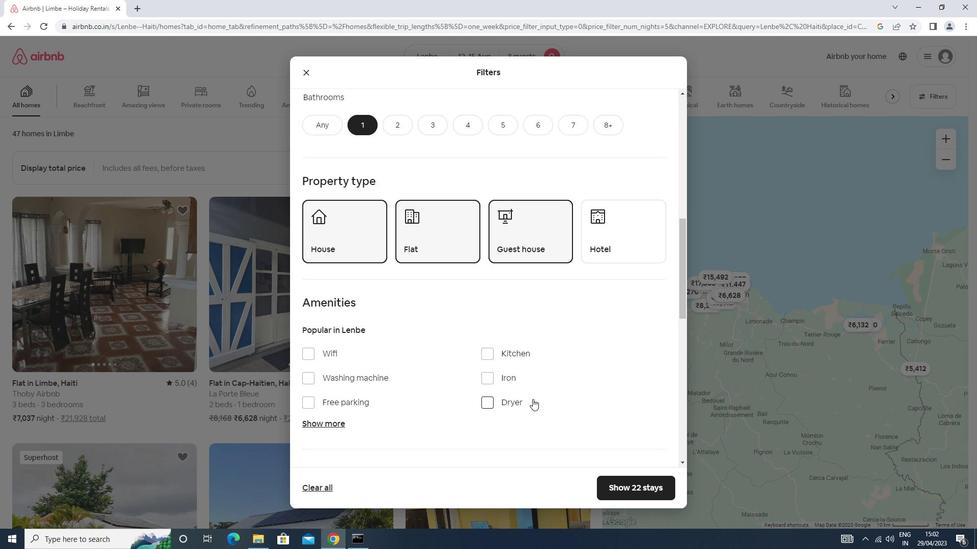 
Action: Mouse scrolled (532, 399) with delta (0, 0)
Screenshot: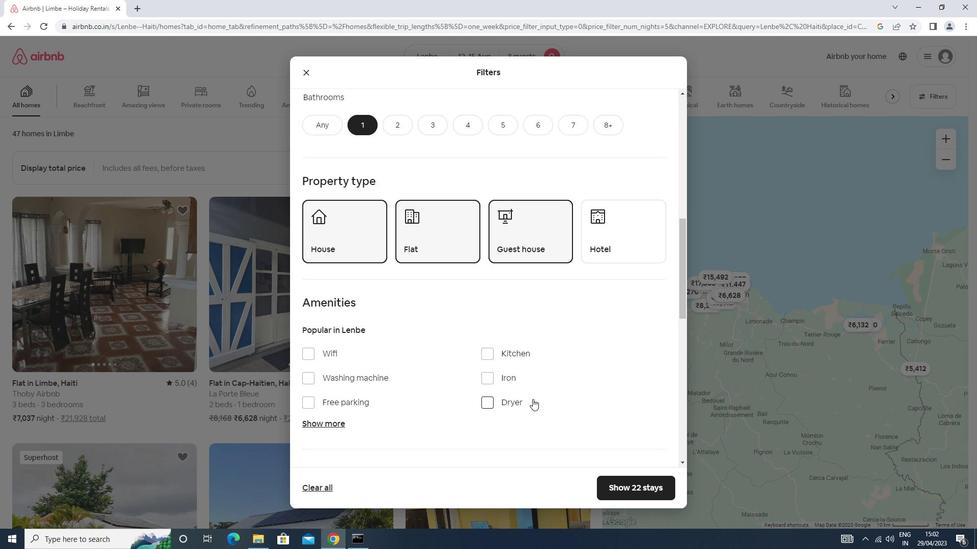 
Action: Mouse moved to (528, 399)
Screenshot: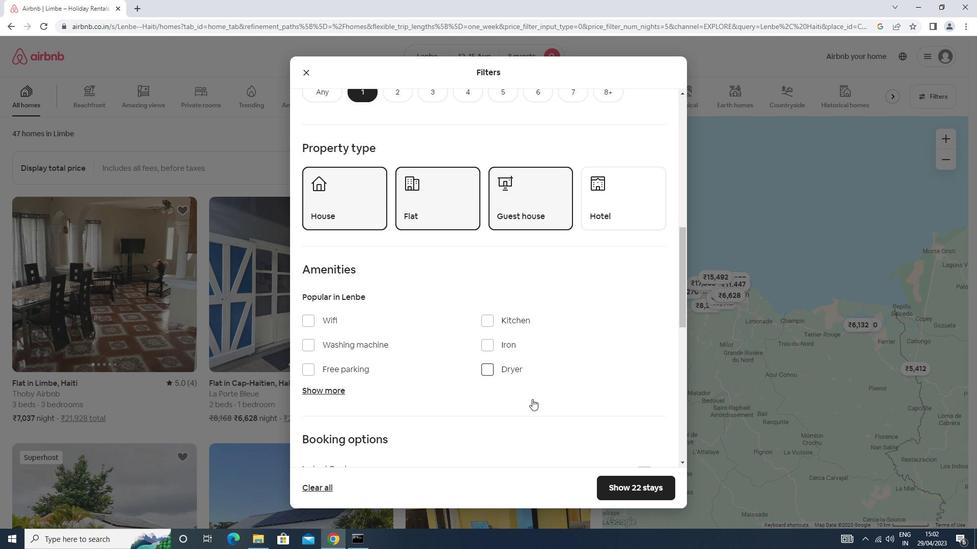 
Action: Mouse scrolled (528, 399) with delta (0, 0)
Screenshot: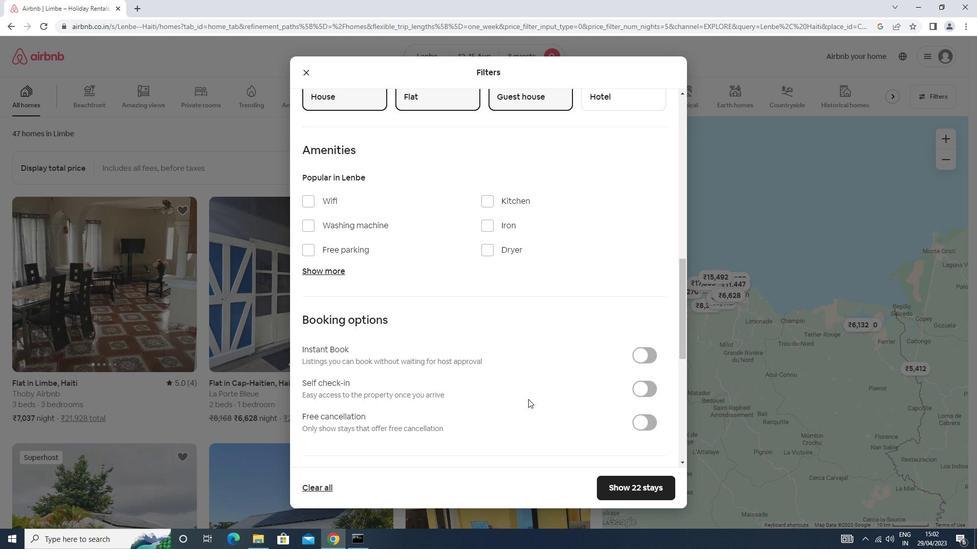 
Action: Mouse scrolled (528, 399) with delta (0, 0)
Screenshot: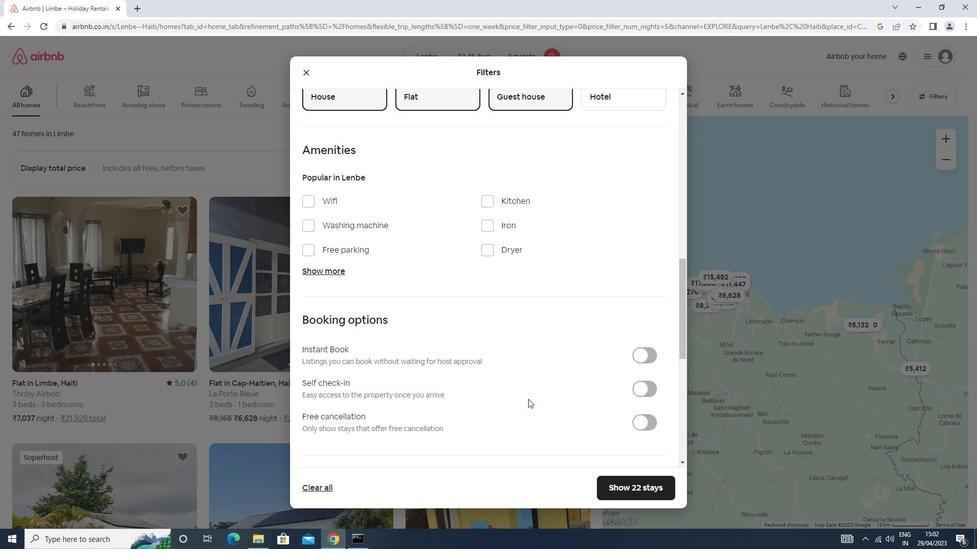 
Action: Mouse moved to (645, 294)
Screenshot: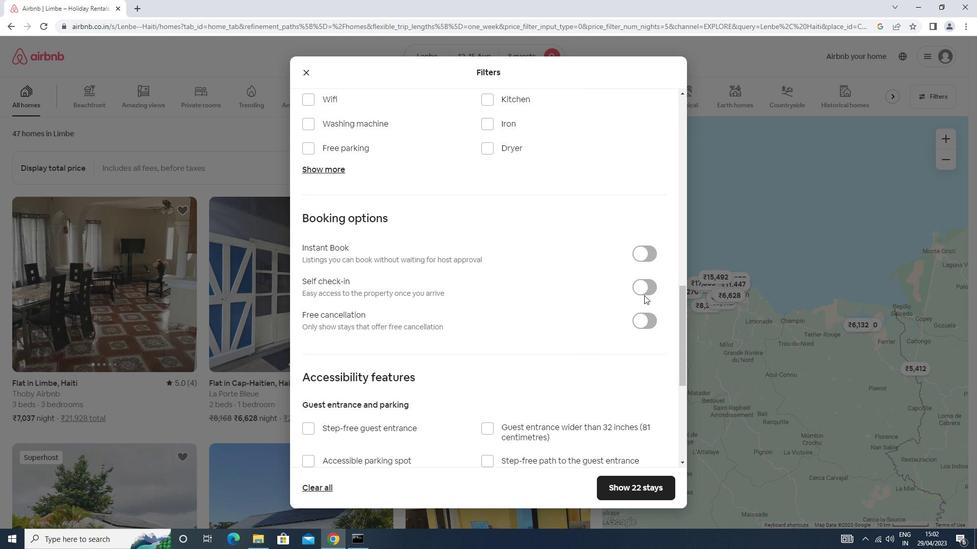 
Action: Mouse pressed left at (645, 294)
Screenshot: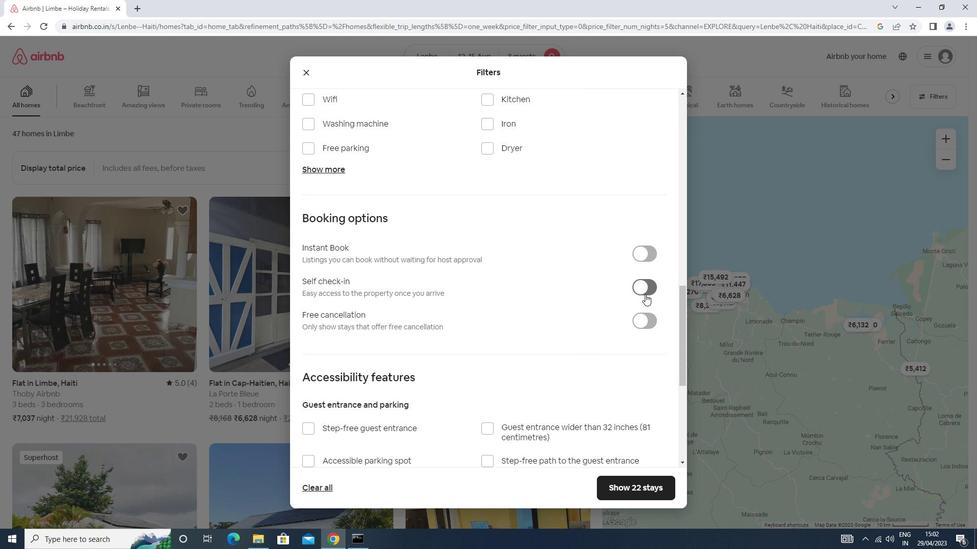 
Action: Mouse scrolled (645, 294) with delta (0, 0)
Screenshot: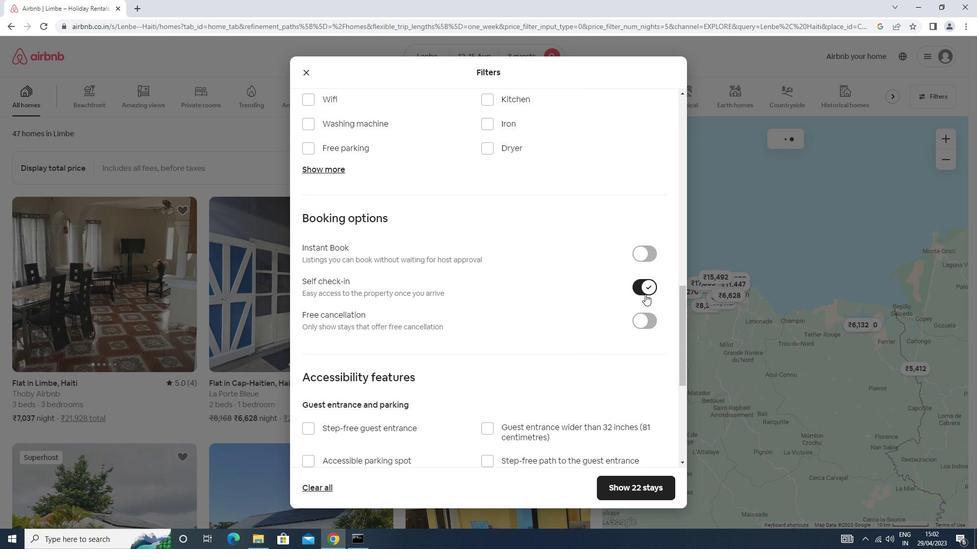
Action: Mouse scrolled (645, 294) with delta (0, 0)
Screenshot: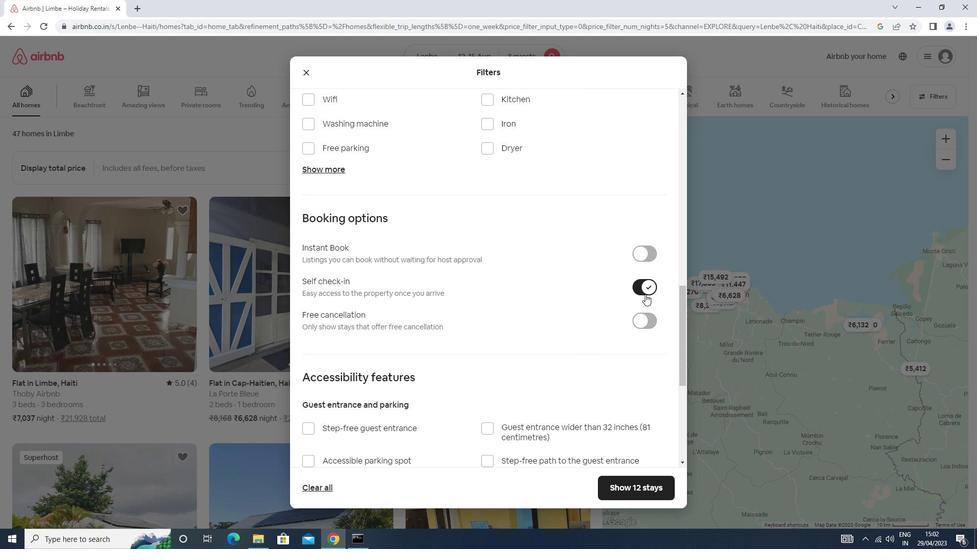 
Action: Mouse scrolled (645, 294) with delta (0, 0)
Screenshot: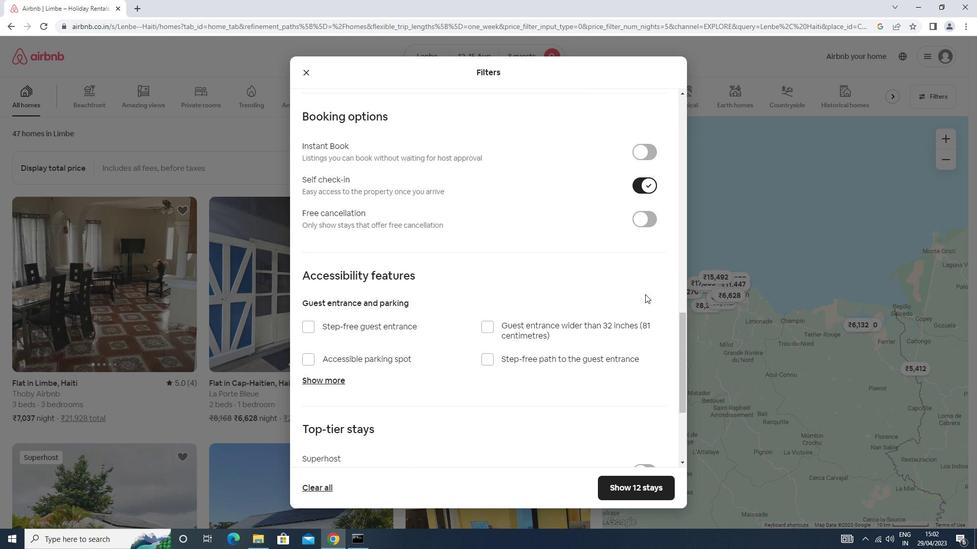 
Action: Mouse scrolled (645, 294) with delta (0, 0)
Screenshot: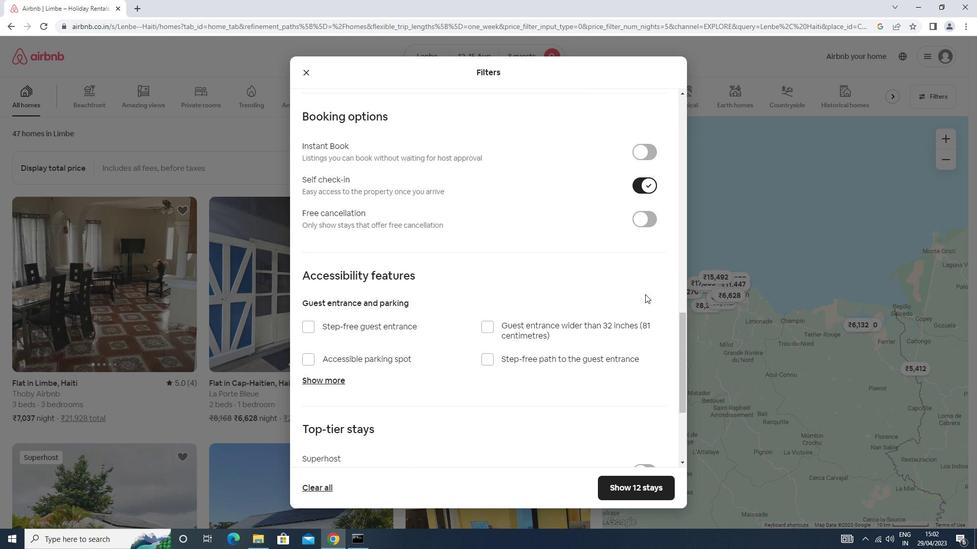 
Action: Mouse scrolled (645, 294) with delta (0, 0)
Screenshot: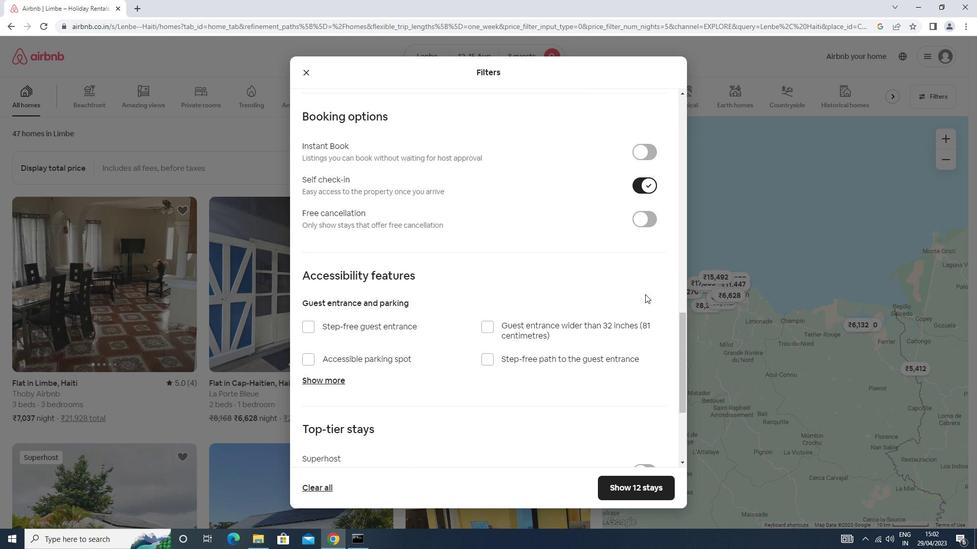 
Action: Mouse moved to (645, 294)
Screenshot: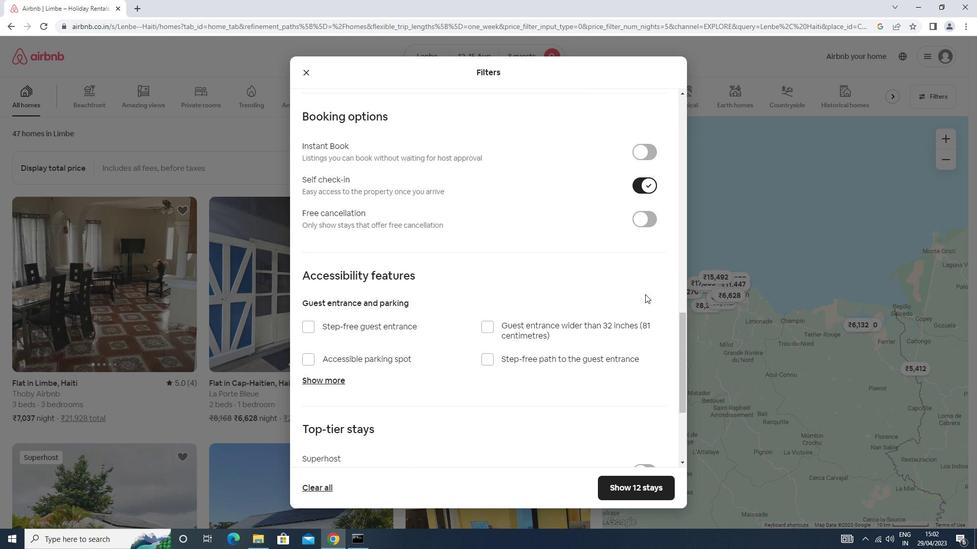 
Action: Mouse scrolled (645, 293) with delta (0, 0)
Screenshot: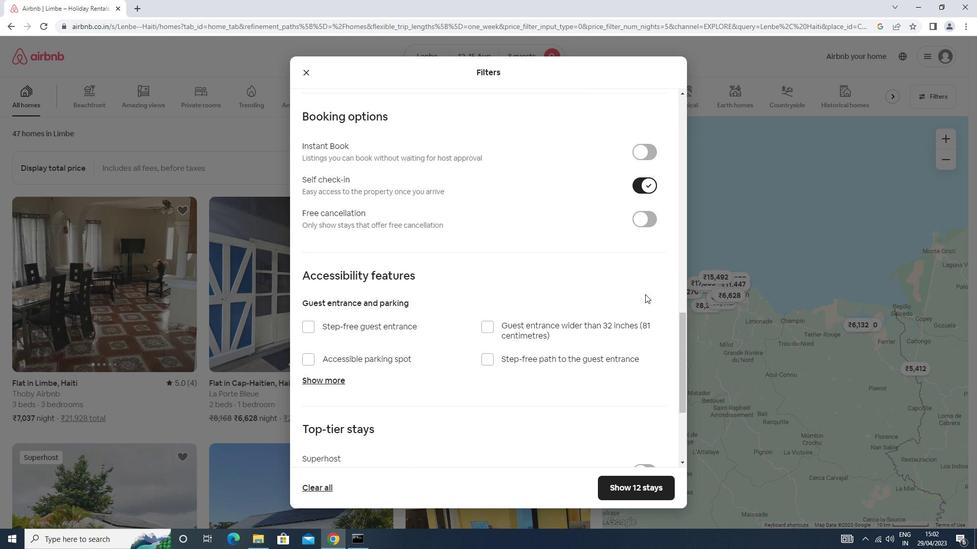 
Action: Mouse moved to (645, 294)
Screenshot: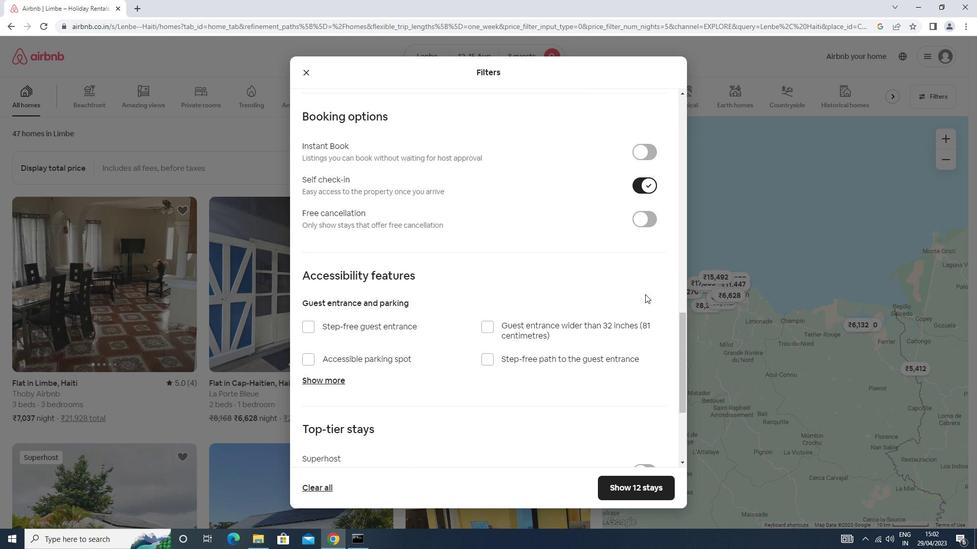 
Action: Mouse scrolled (645, 293) with delta (0, 0)
Screenshot: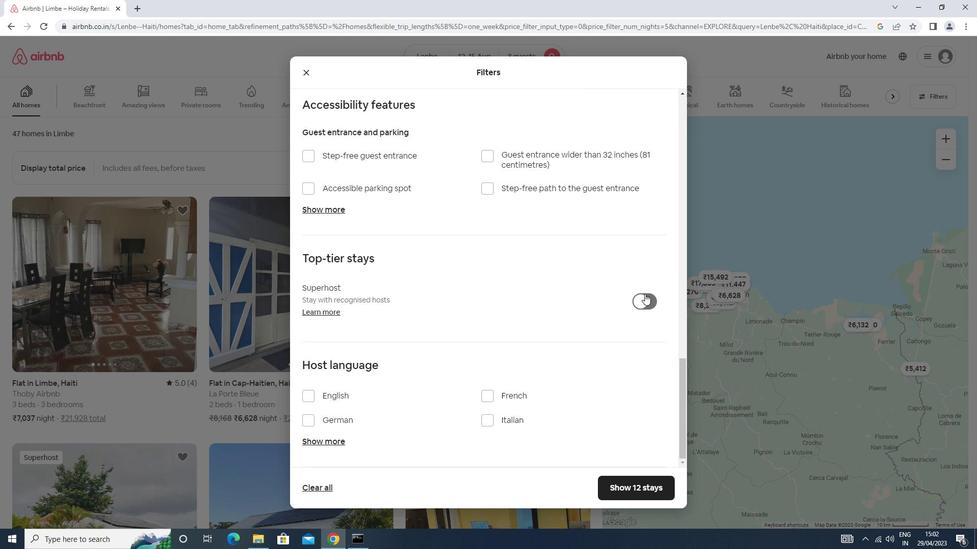 
Action: Mouse scrolled (645, 293) with delta (0, 0)
Screenshot: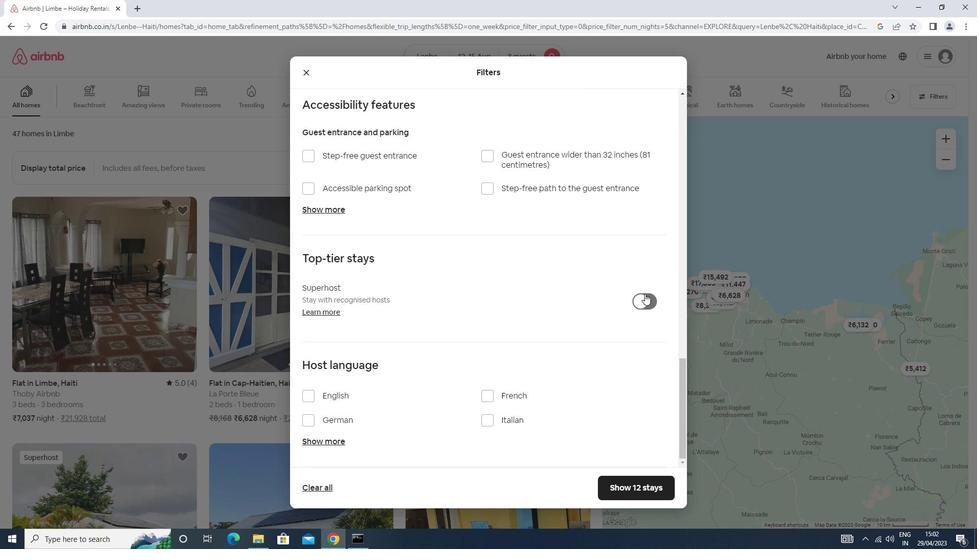 
Action: Mouse scrolled (645, 293) with delta (0, 0)
Screenshot: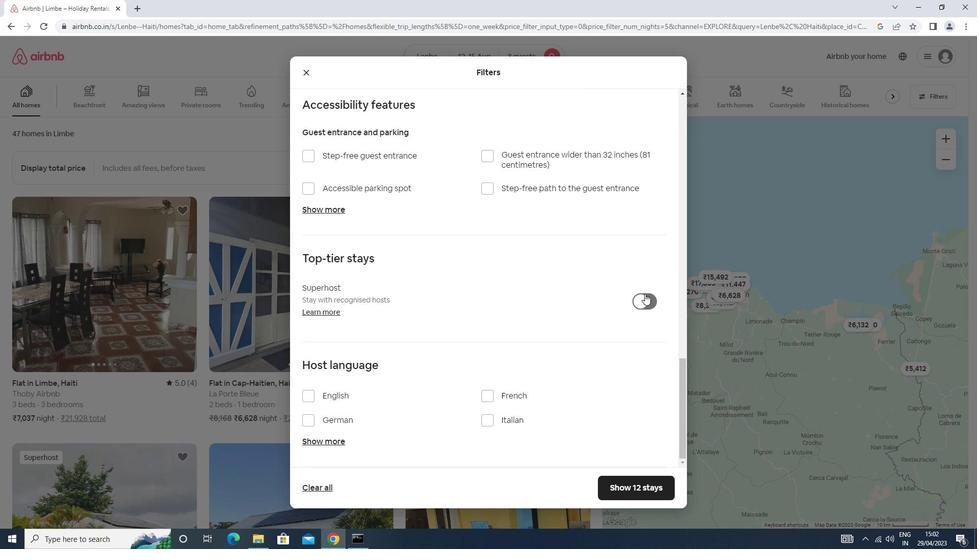 
Action: Mouse scrolled (645, 293) with delta (0, 0)
Screenshot: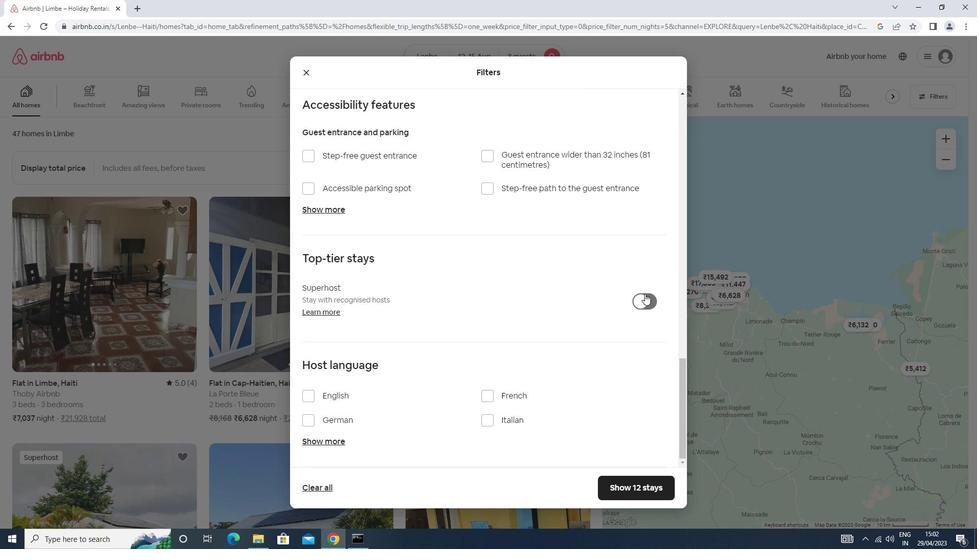 
Action: Mouse scrolled (645, 293) with delta (0, 0)
Screenshot: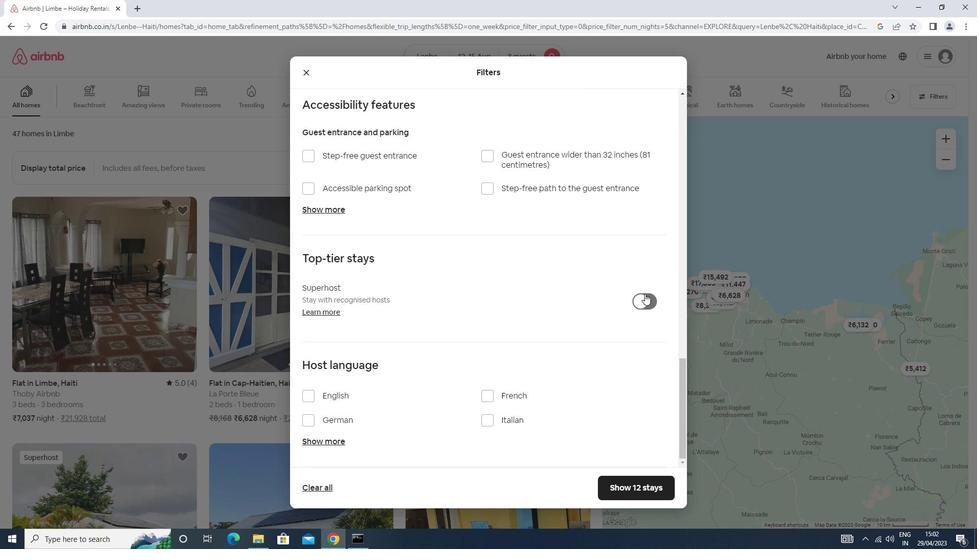 
Action: Mouse scrolled (645, 293) with delta (0, 0)
Screenshot: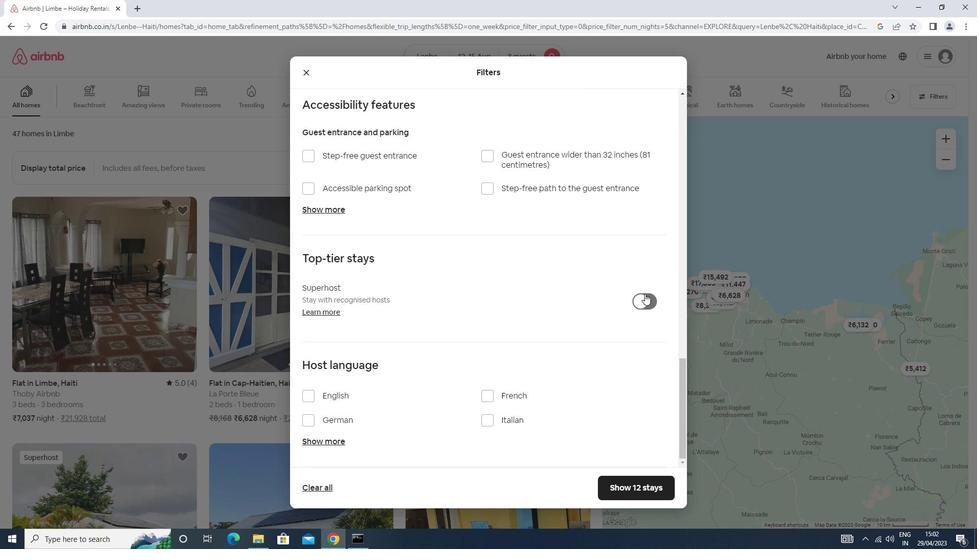 
Action: Mouse scrolled (645, 293) with delta (0, 0)
Screenshot: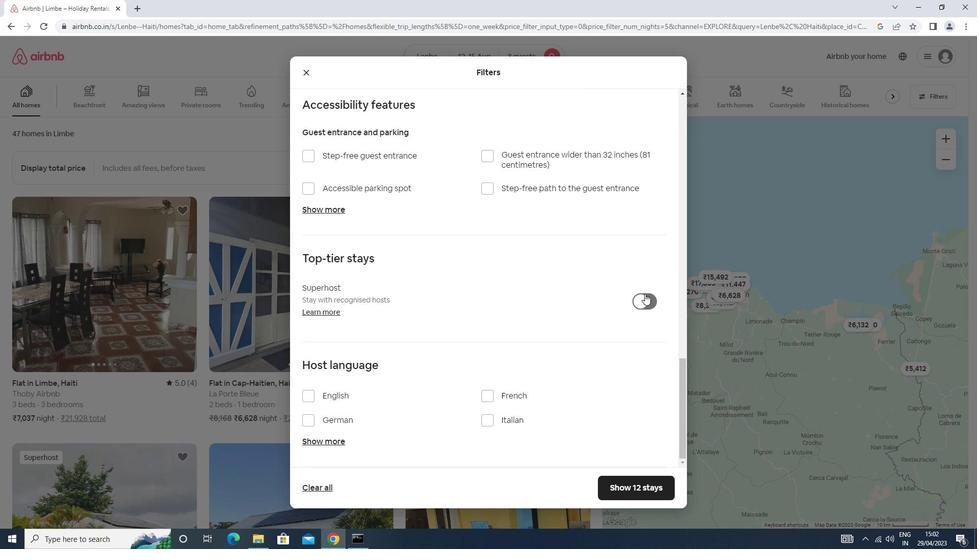
Action: Mouse scrolled (645, 293) with delta (0, 0)
Screenshot: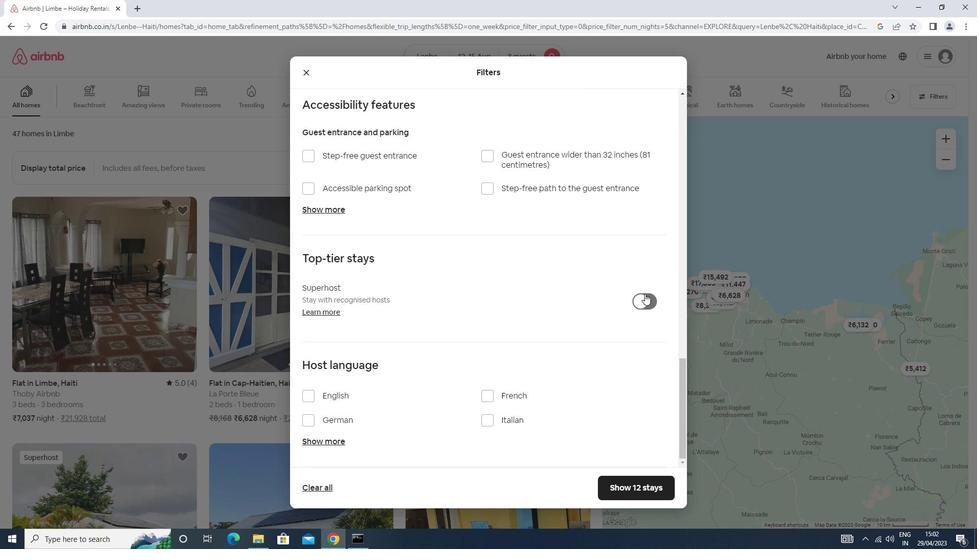 
Action: Mouse scrolled (645, 293) with delta (0, 0)
Screenshot: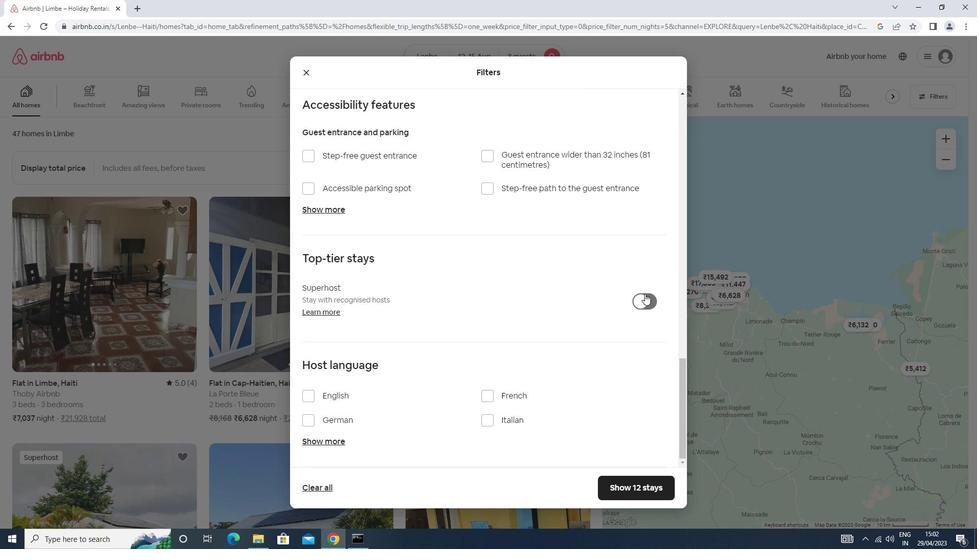 
Action: Mouse scrolled (645, 293) with delta (0, 0)
Screenshot: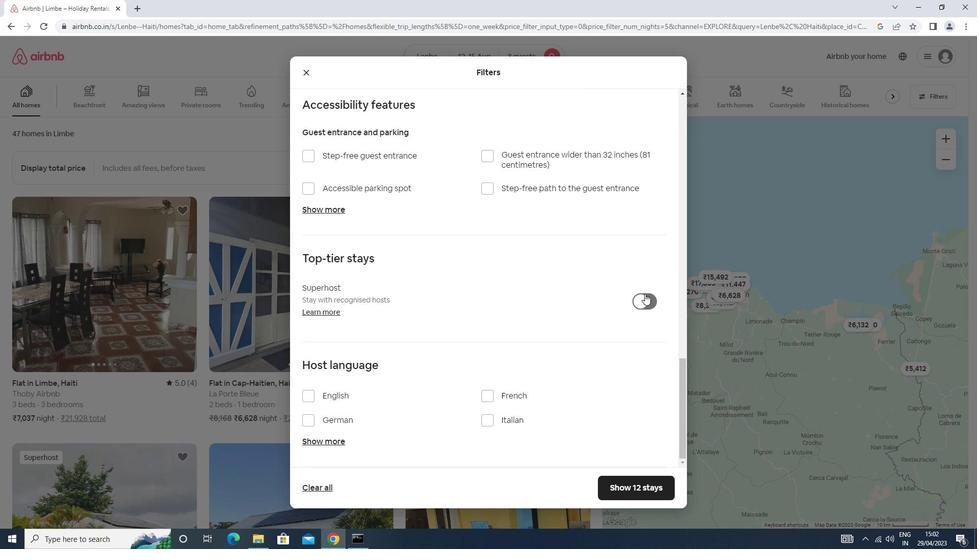
Action: Mouse moved to (314, 397)
Screenshot: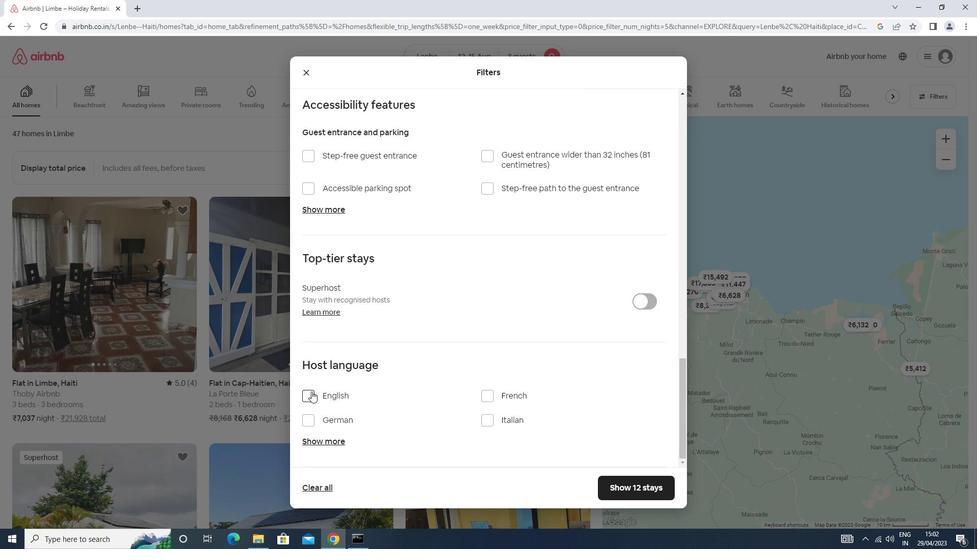 
Action: Mouse pressed left at (314, 397)
Screenshot: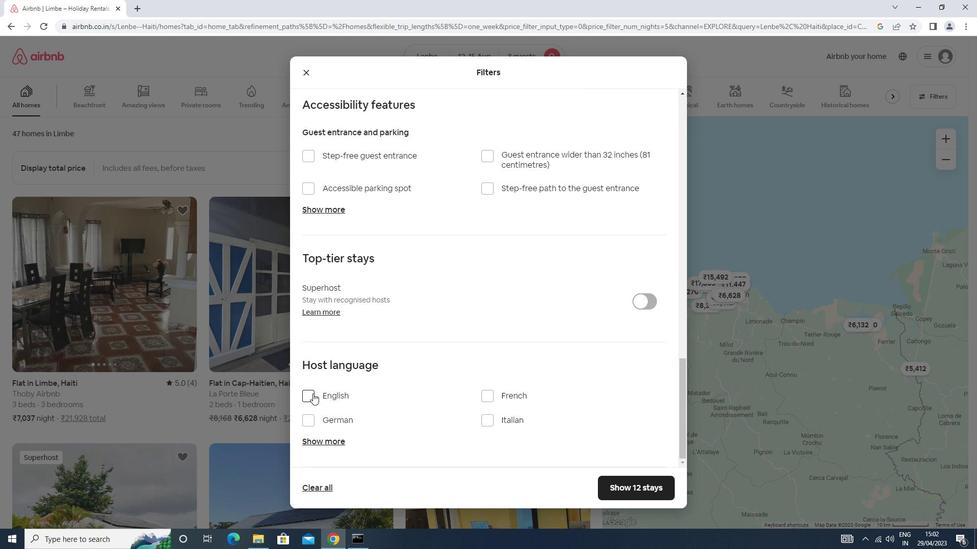 
Action: Mouse moved to (663, 489)
Screenshot: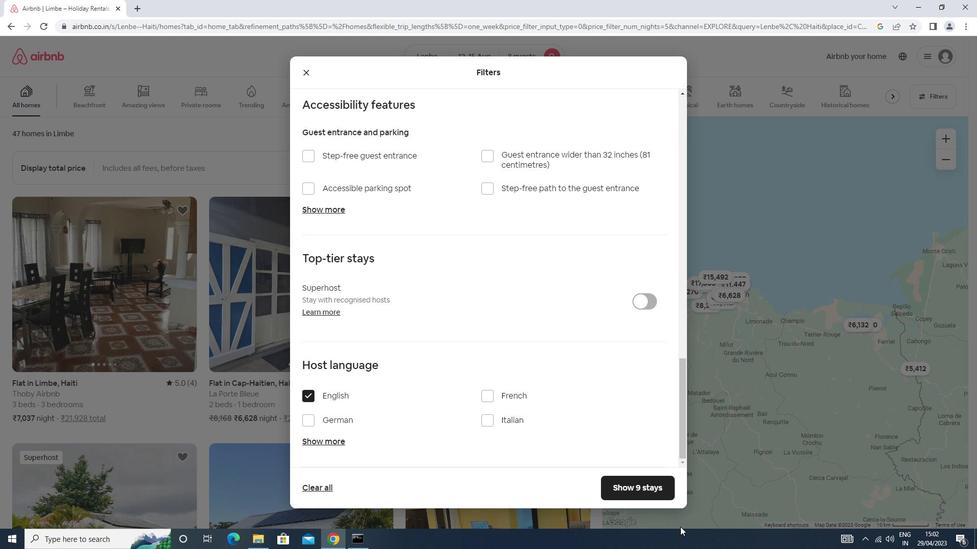 
Action: Mouse pressed left at (663, 489)
Screenshot: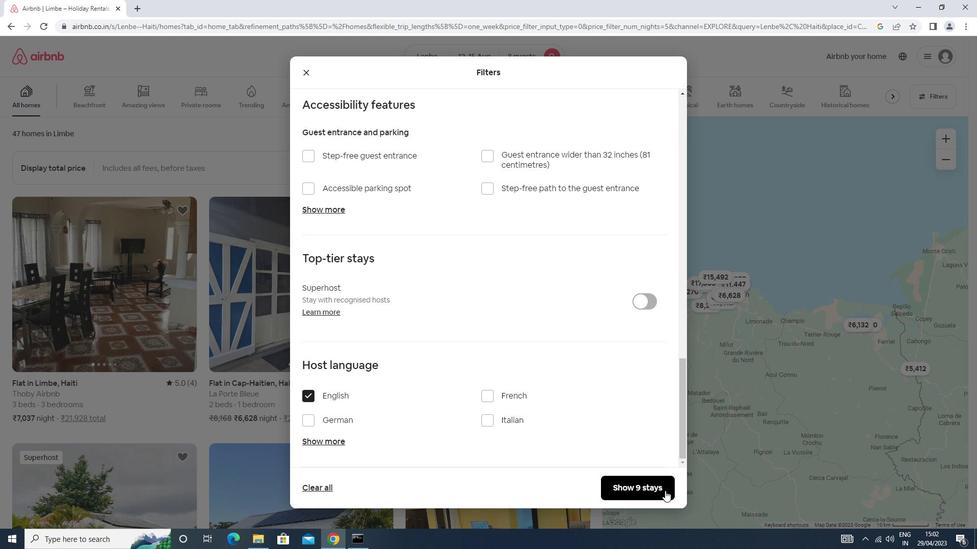 
Action: Mouse moved to (644, 469)
Screenshot: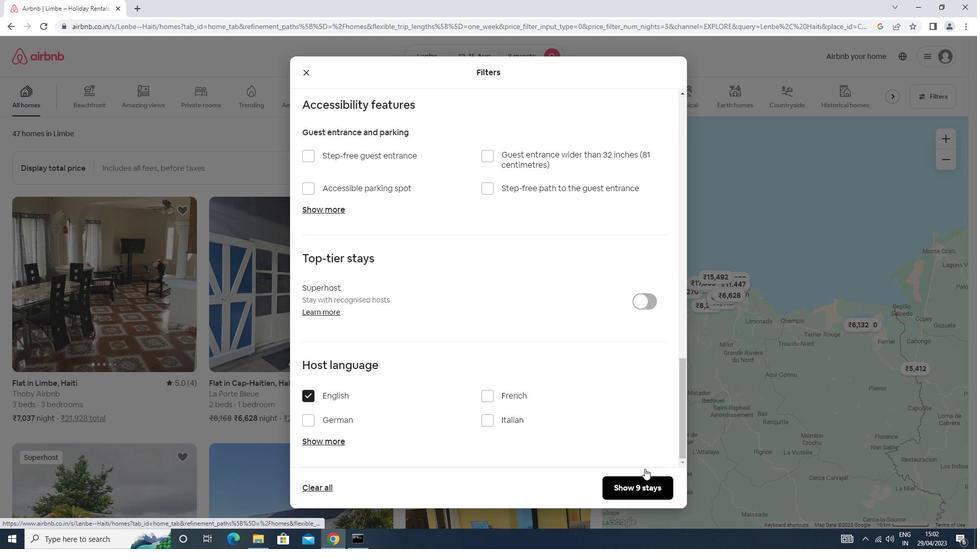 
